 Task: Look for space in Kozáni, Greece from 10th June, 2023 to 25th June, 2023 for 4 adults in price range Rs.10000 to Rs.15000. Place can be private room with 4 bedrooms having 4 beds and 4 bathrooms. Property type can be house, flat, hotel. Amenities needed are: wifi, TV, free parkinig on premises, gym, breakfast. Booking option can be shelf check-in. Required host language is English.
Action: Mouse moved to (414, 106)
Screenshot: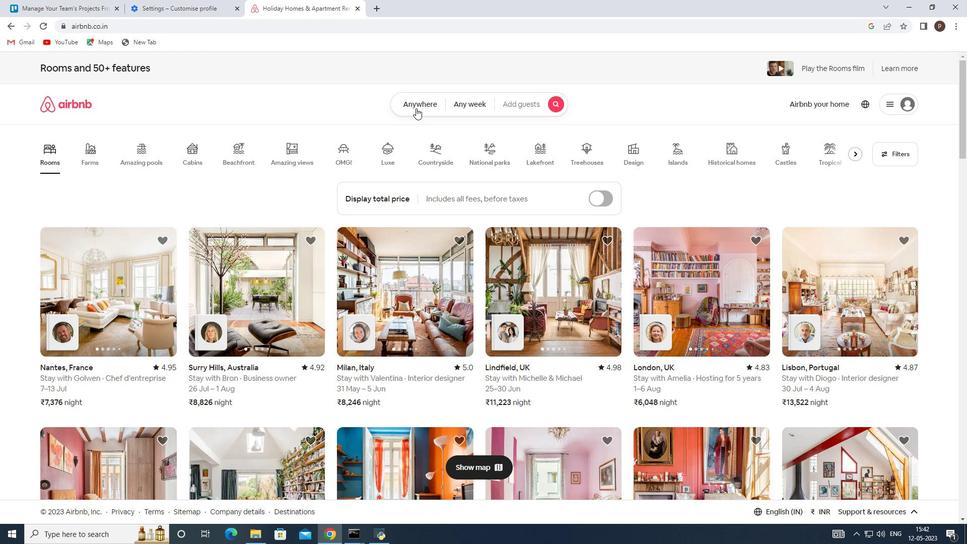 
Action: Mouse pressed left at (414, 106)
Screenshot: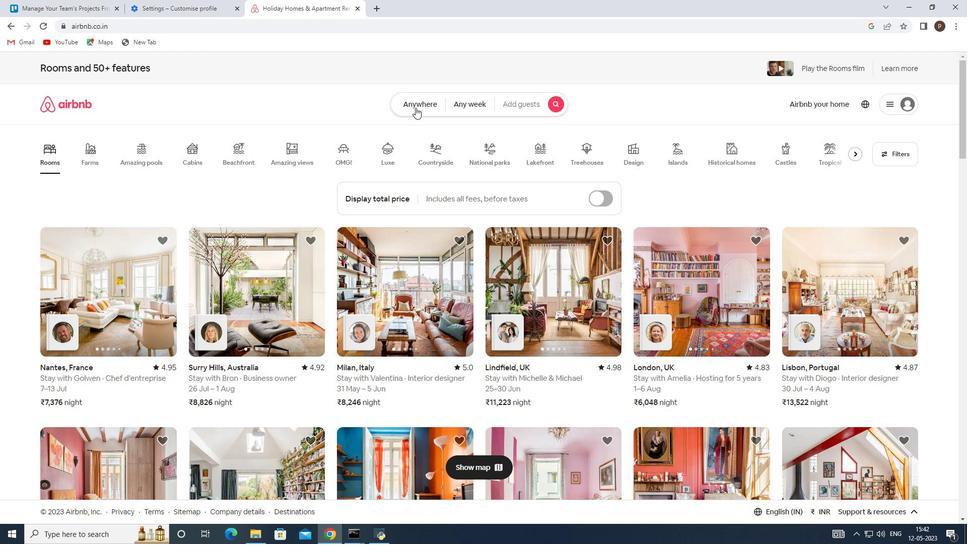 
Action: Mouse moved to (300, 140)
Screenshot: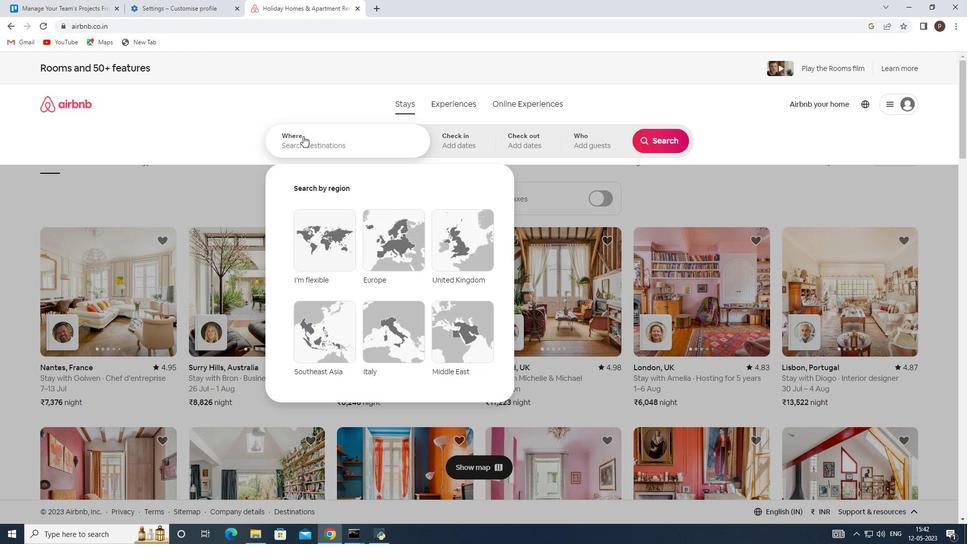 
Action: Mouse pressed left at (300, 140)
Screenshot: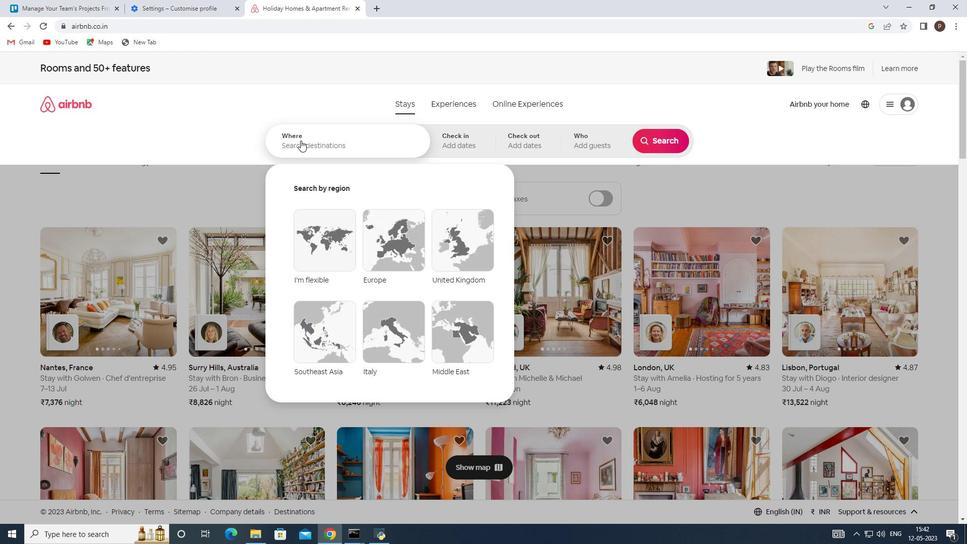
Action: Key pressed <Key.caps_lock>K<Key.caps_lock>ozani,<Key.space><Key.caps_lock>G<Key.caps_lock>ree
Screenshot: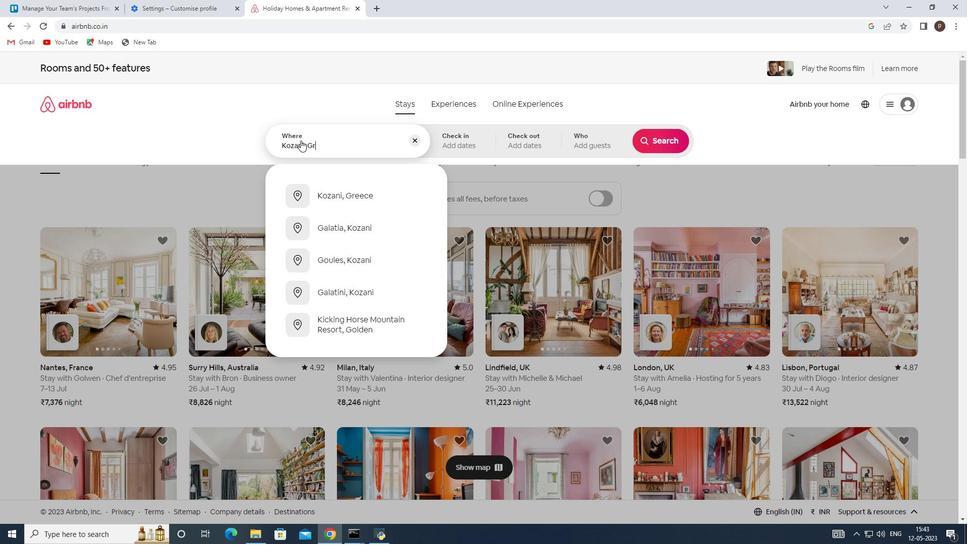 
Action: Mouse moved to (371, 199)
Screenshot: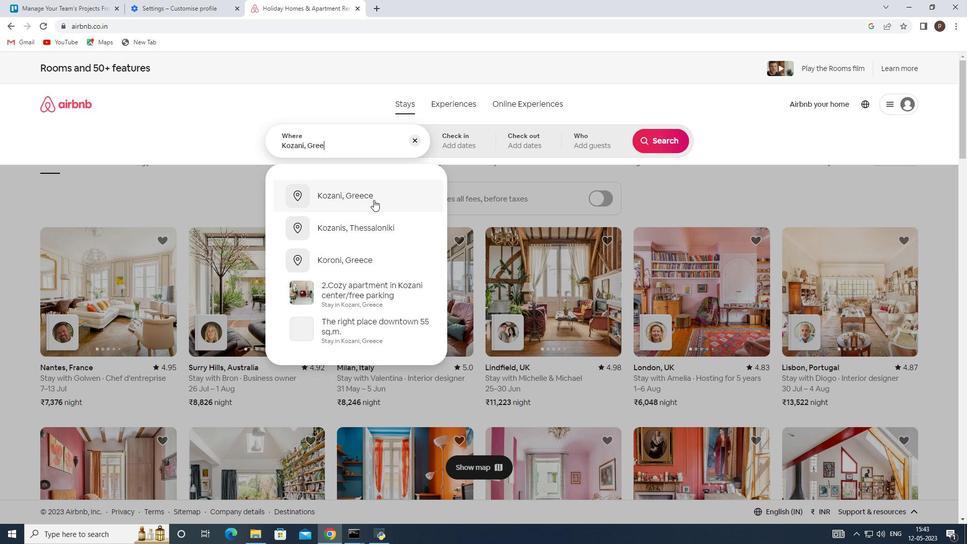 
Action: Mouse pressed left at (371, 199)
Screenshot: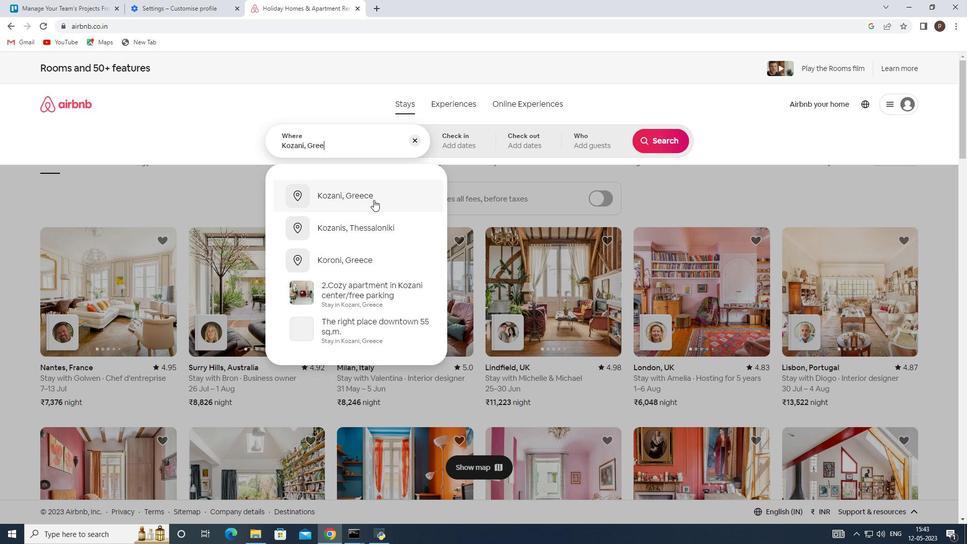 
Action: Mouse moved to (651, 280)
Screenshot: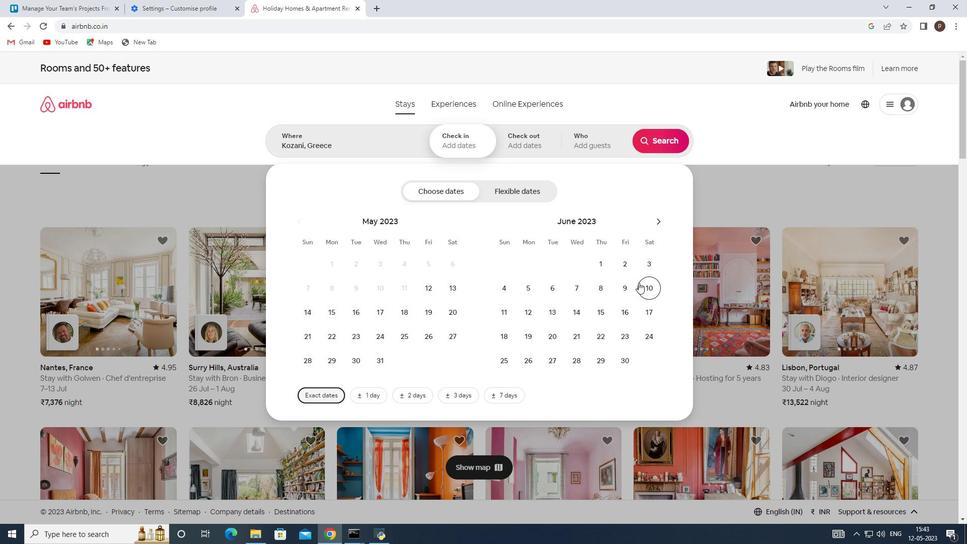 
Action: Mouse pressed left at (651, 280)
Screenshot: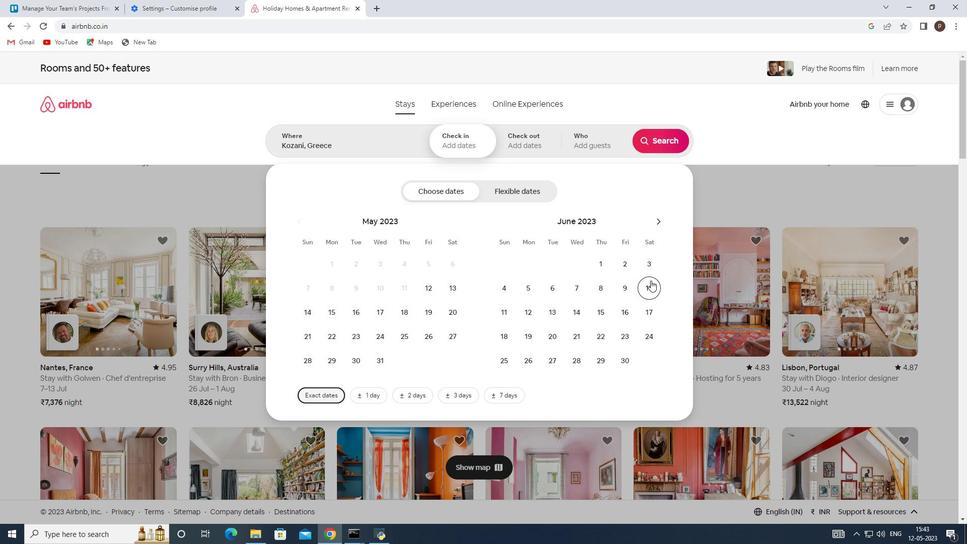 
Action: Mouse moved to (501, 360)
Screenshot: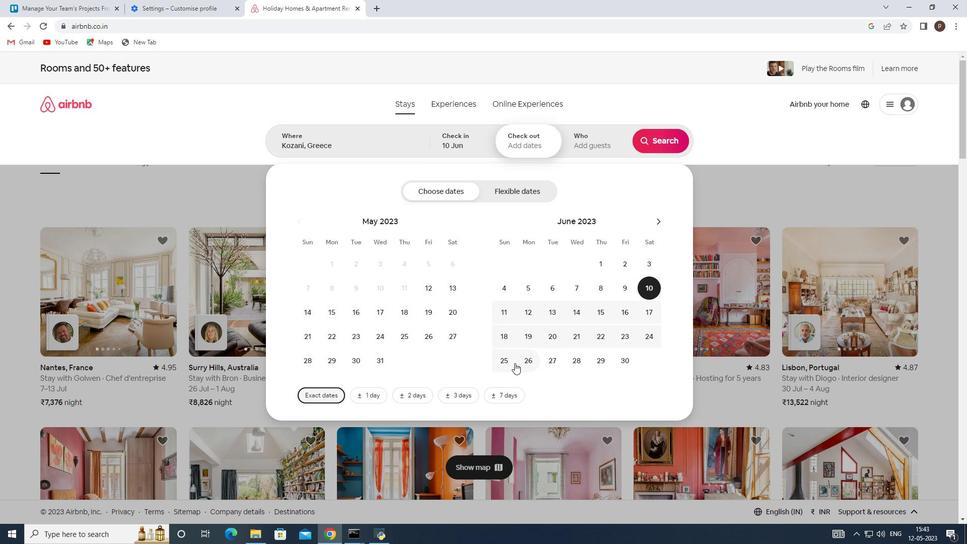 
Action: Mouse pressed left at (501, 360)
Screenshot: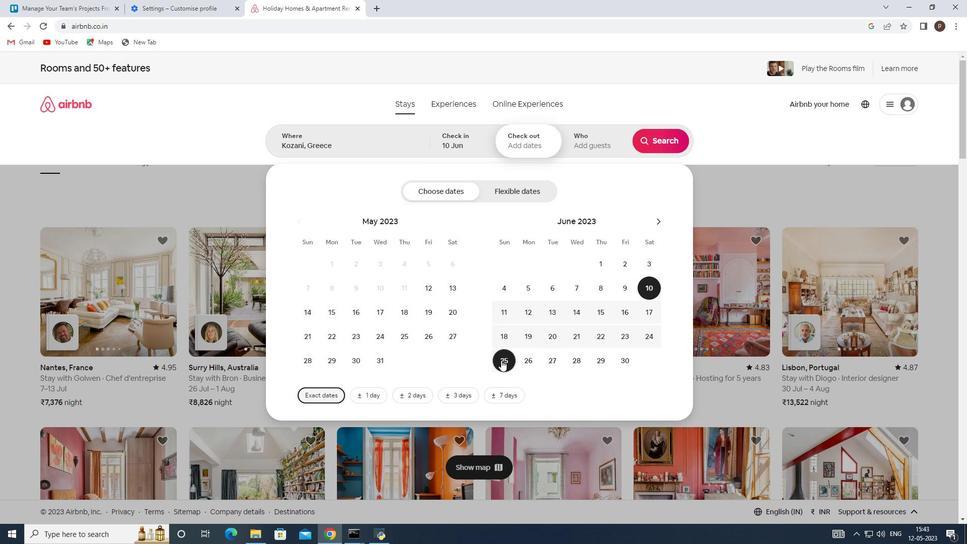 
Action: Mouse moved to (589, 138)
Screenshot: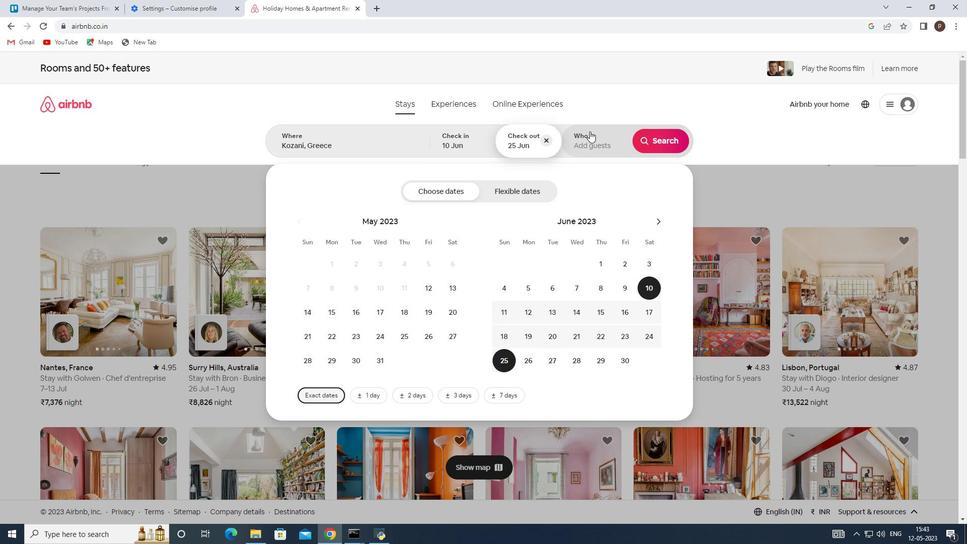 
Action: Mouse pressed left at (589, 138)
Screenshot: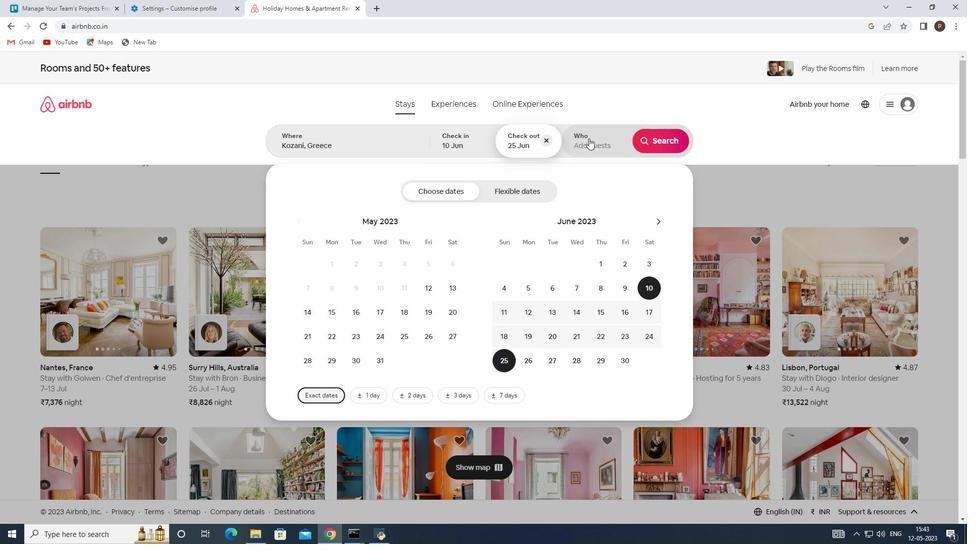 
Action: Mouse moved to (669, 193)
Screenshot: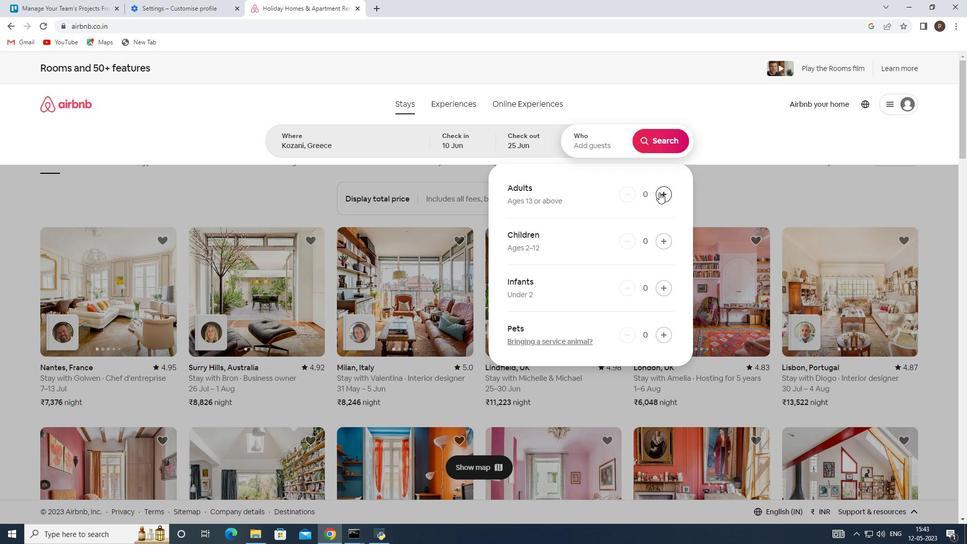 
Action: Mouse pressed left at (669, 193)
Screenshot: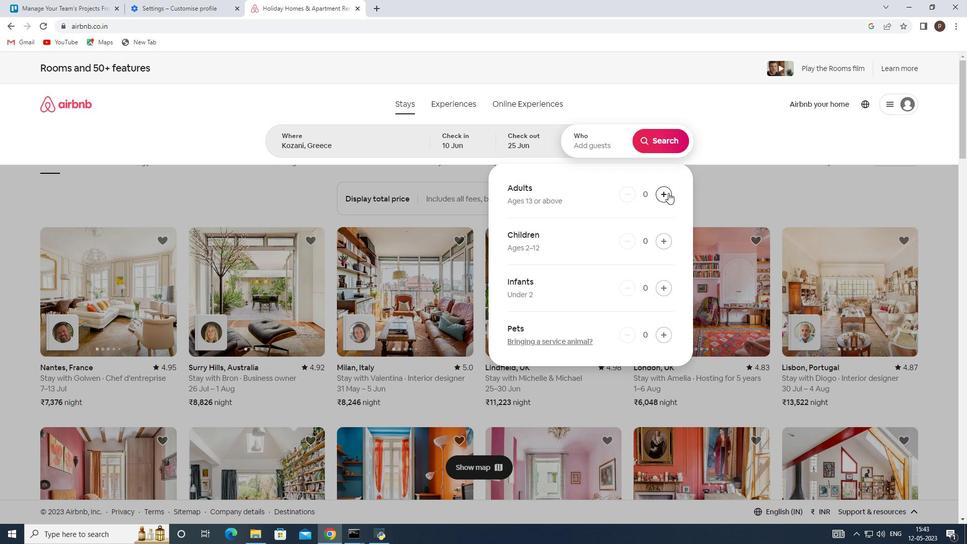 
Action: Mouse pressed left at (669, 193)
Screenshot: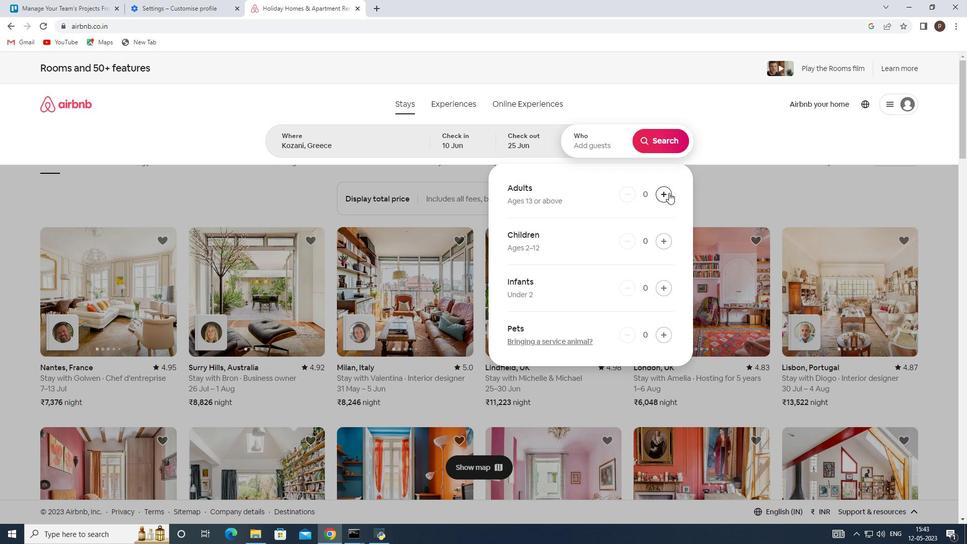 
Action: Mouse pressed left at (669, 193)
Screenshot: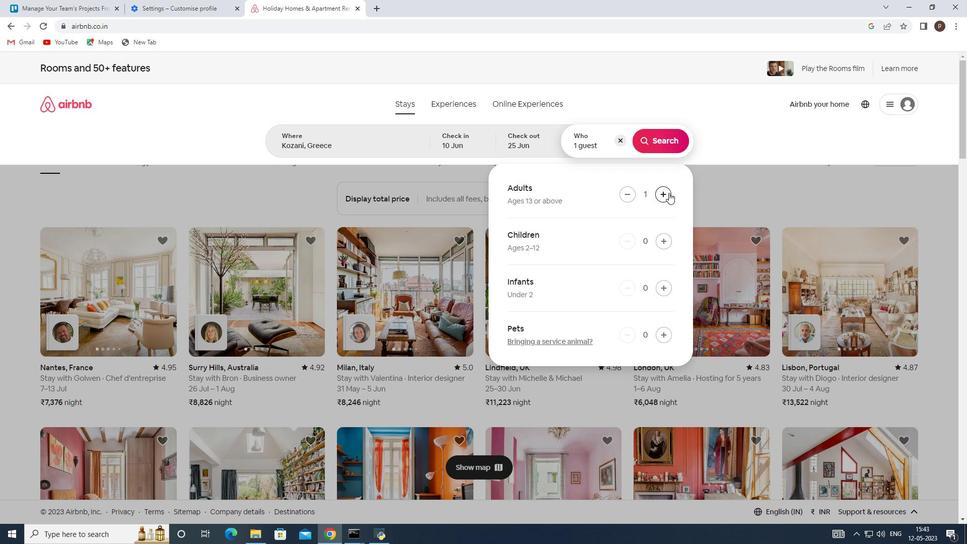 
Action: Mouse pressed left at (669, 193)
Screenshot: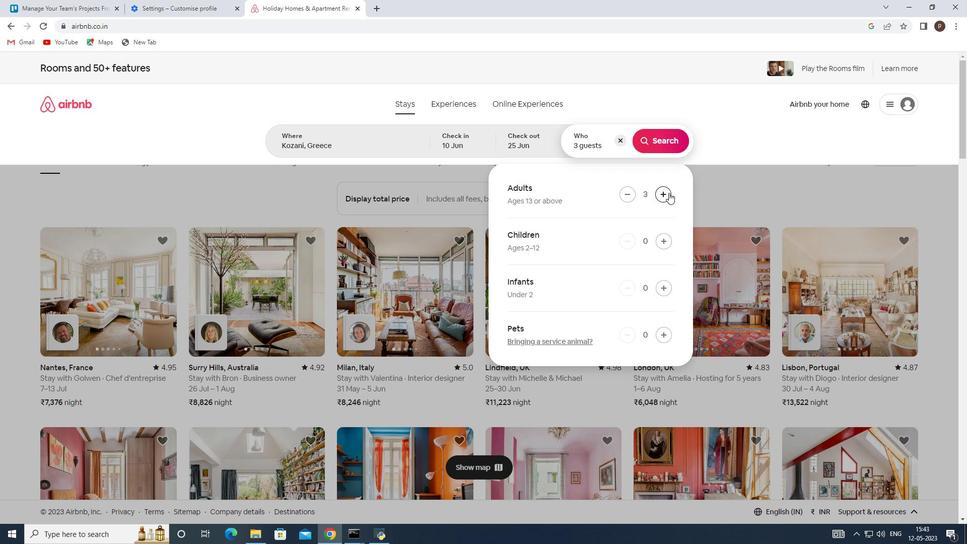
Action: Mouse moved to (661, 140)
Screenshot: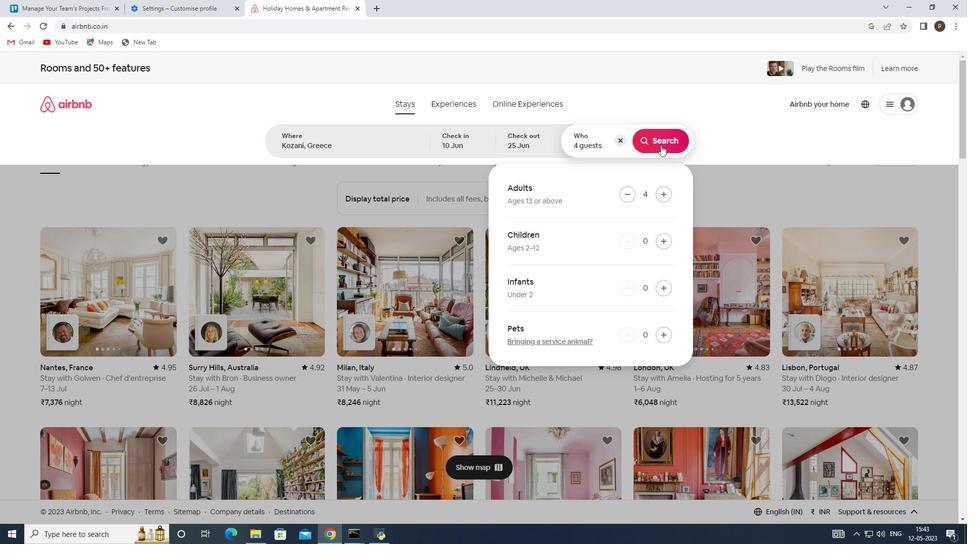 
Action: Mouse pressed left at (661, 140)
Screenshot: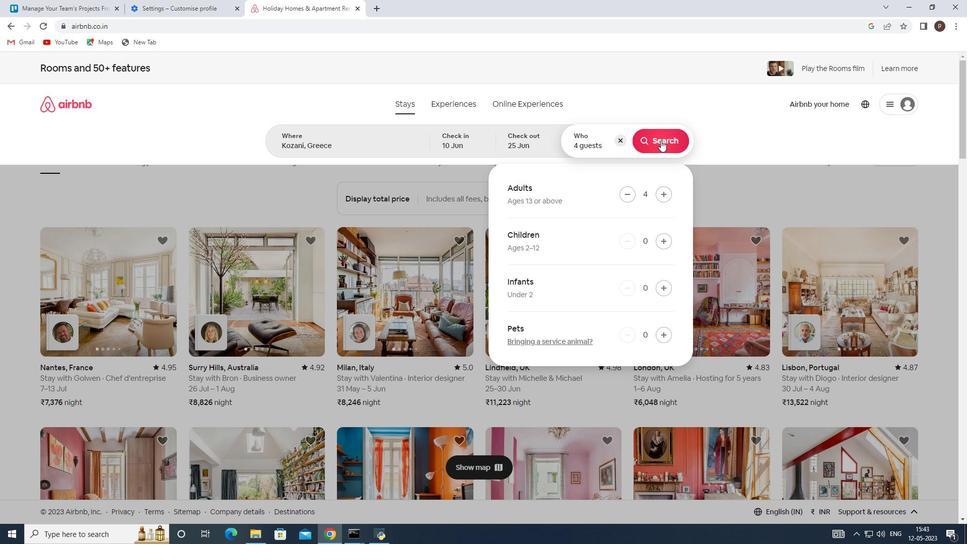 
Action: Mouse moved to (913, 112)
Screenshot: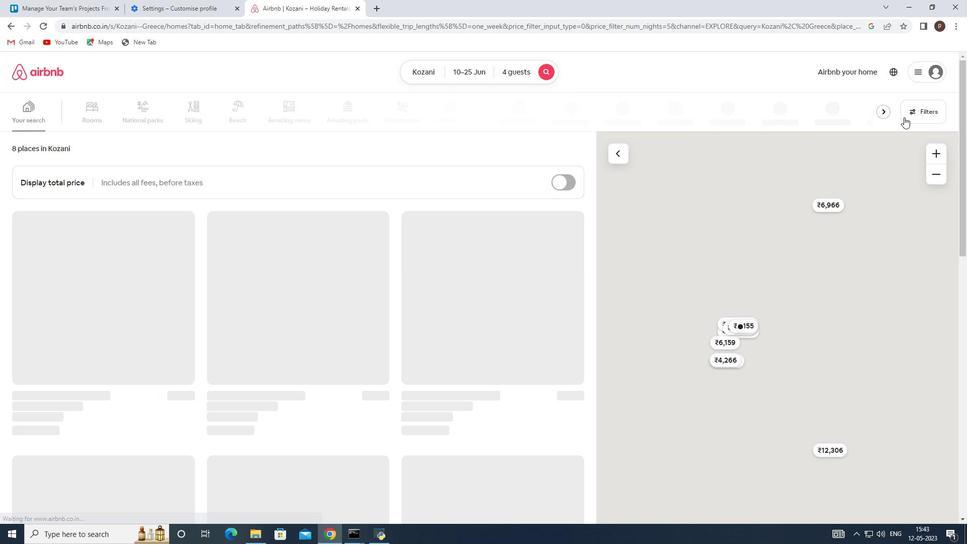 
Action: Mouse pressed left at (913, 112)
Screenshot: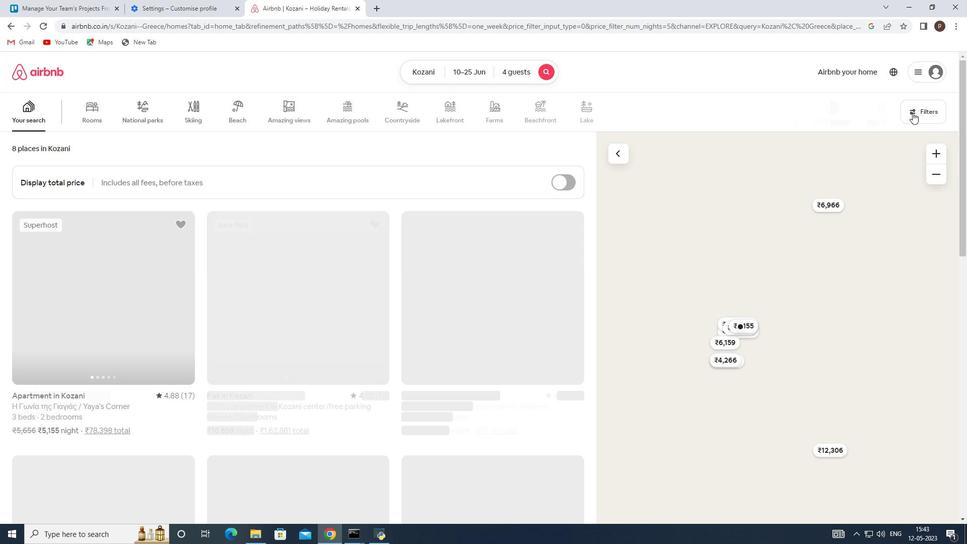
Action: Mouse moved to (336, 356)
Screenshot: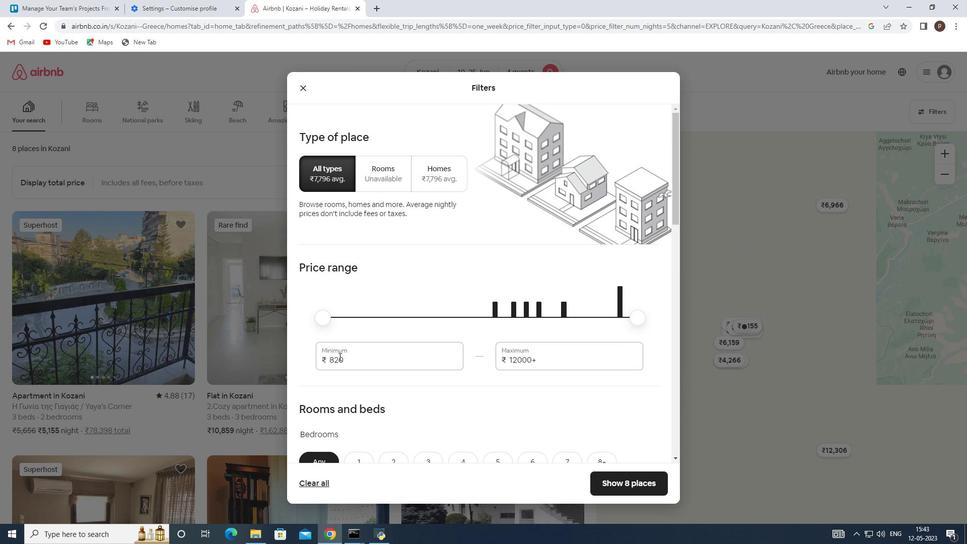 
Action: Mouse pressed left at (336, 356)
Screenshot: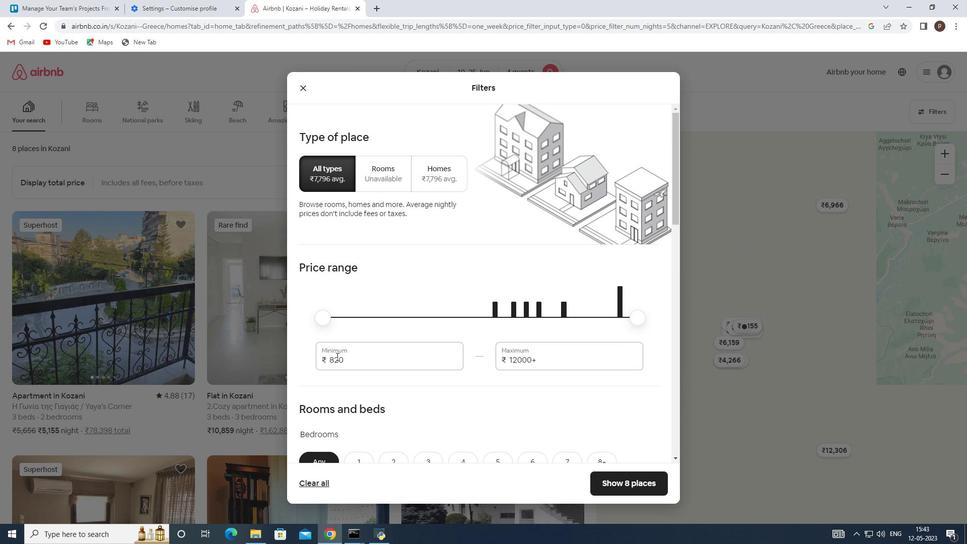 
Action: Mouse pressed left at (336, 356)
Screenshot: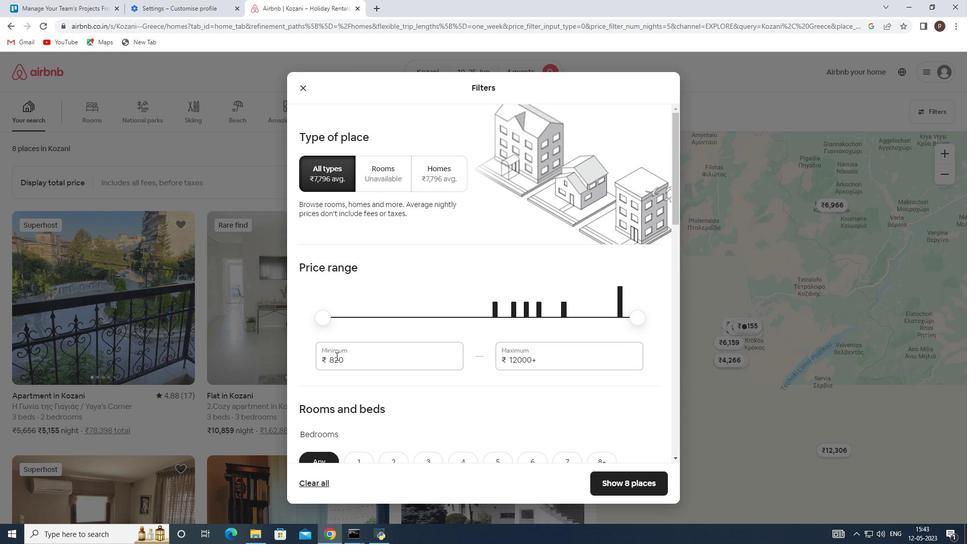 
Action: Key pressed 10000<Key.tab>15000
Screenshot: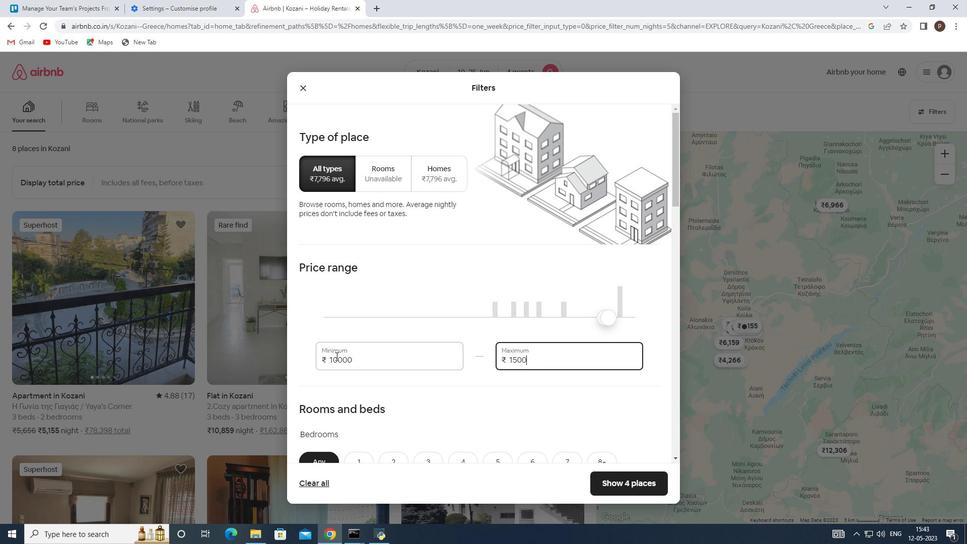 
Action: Mouse moved to (354, 376)
Screenshot: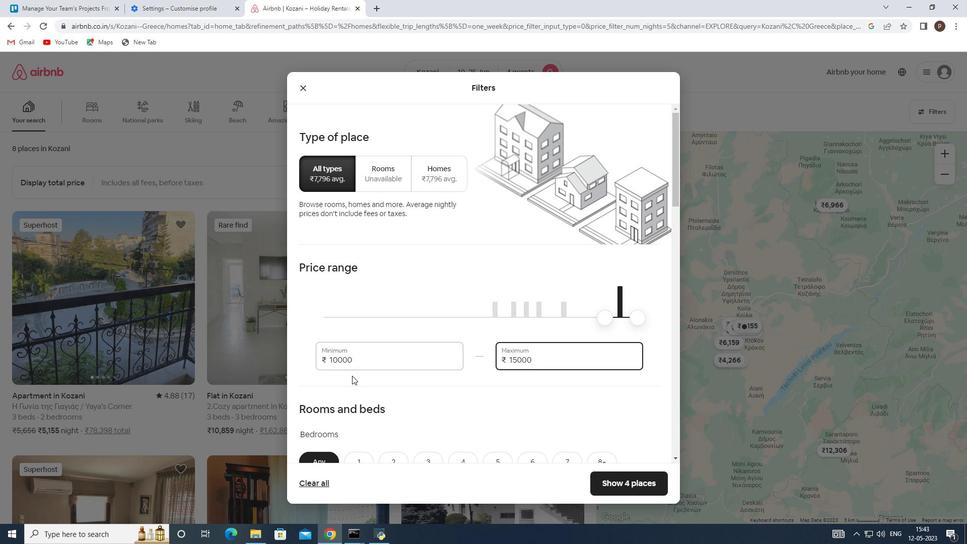 
Action: Mouse scrolled (354, 375) with delta (0, 0)
Screenshot: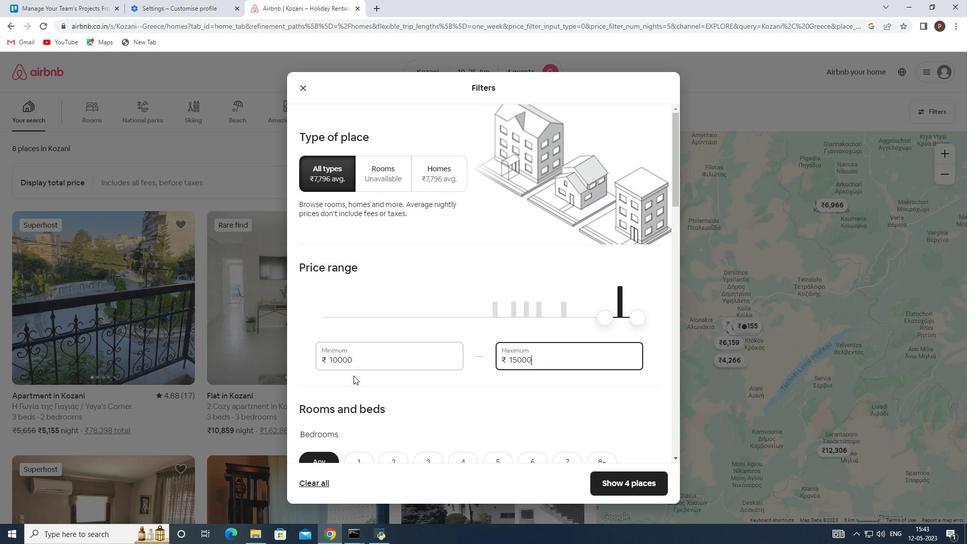 
Action: Mouse moved to (365, 368)
Screenshot: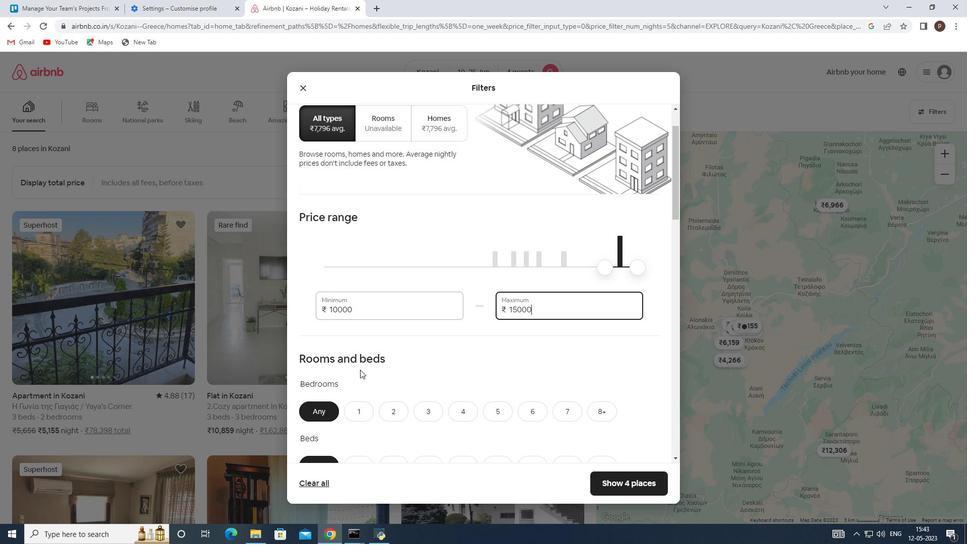 
Action: Mouse scrolled (365, 367) with delta (0, 0)
Screenshot: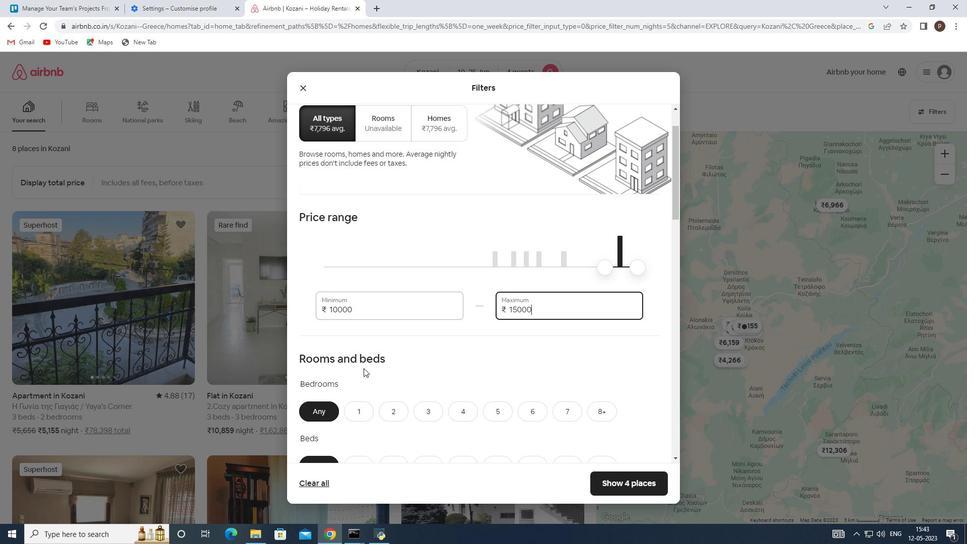 
Action: Mouse scrolled (365, 367) with delta (0, 0)
Screenshot: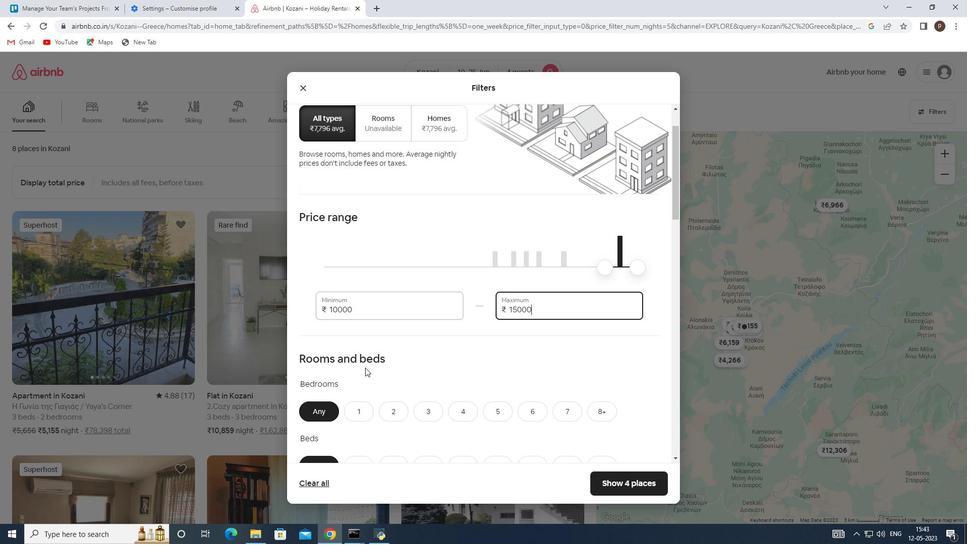 
Action: Mouse moved to (464, 312)
Screenshot: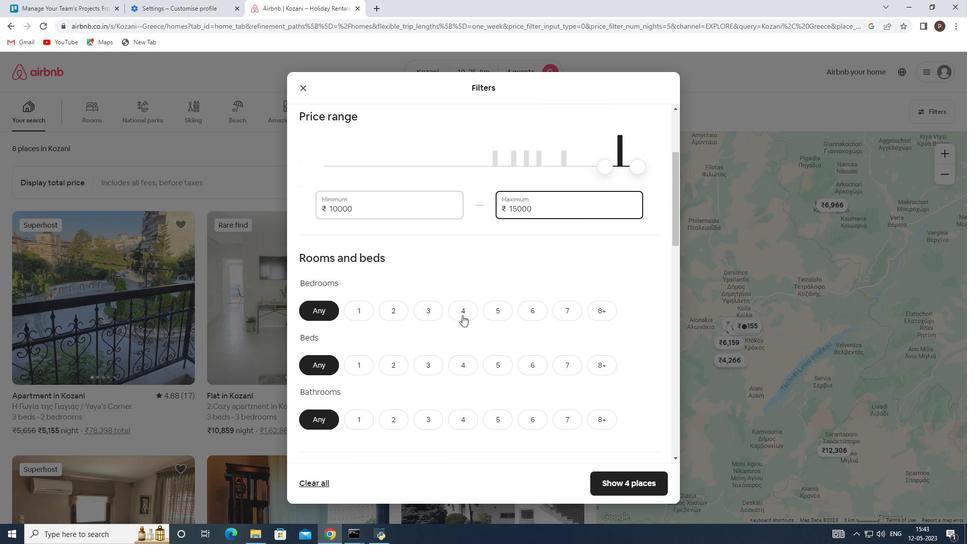 
Action: Mouse pressed left at (464, 312)
Screenshot: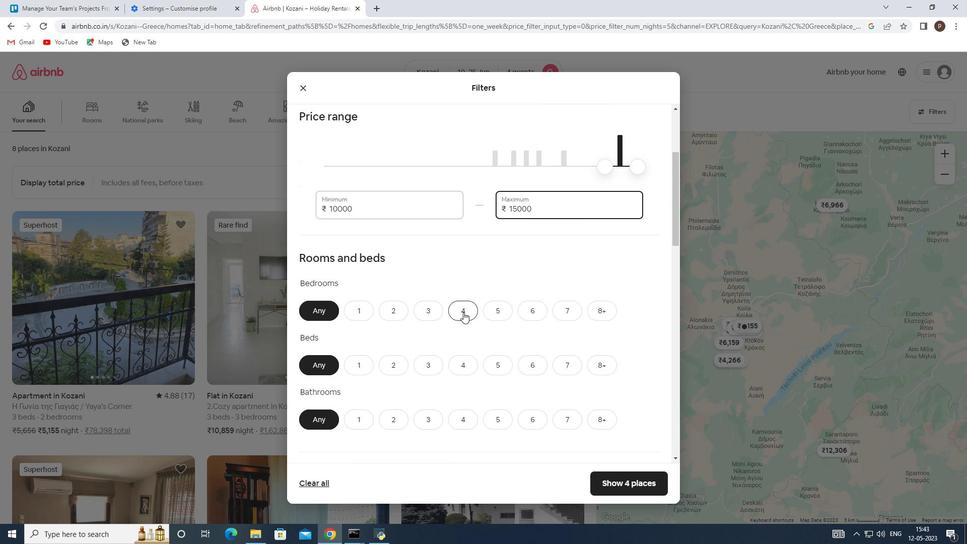 
Action: Mouse moved to (467, 364)
Screenshot: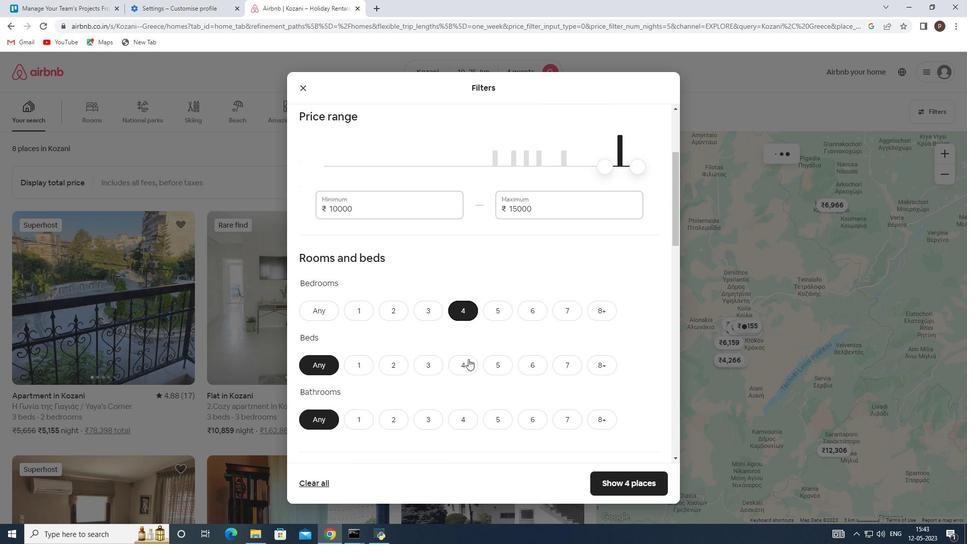 
Action: Mouse pressed left at (467, 364)
Screenshot: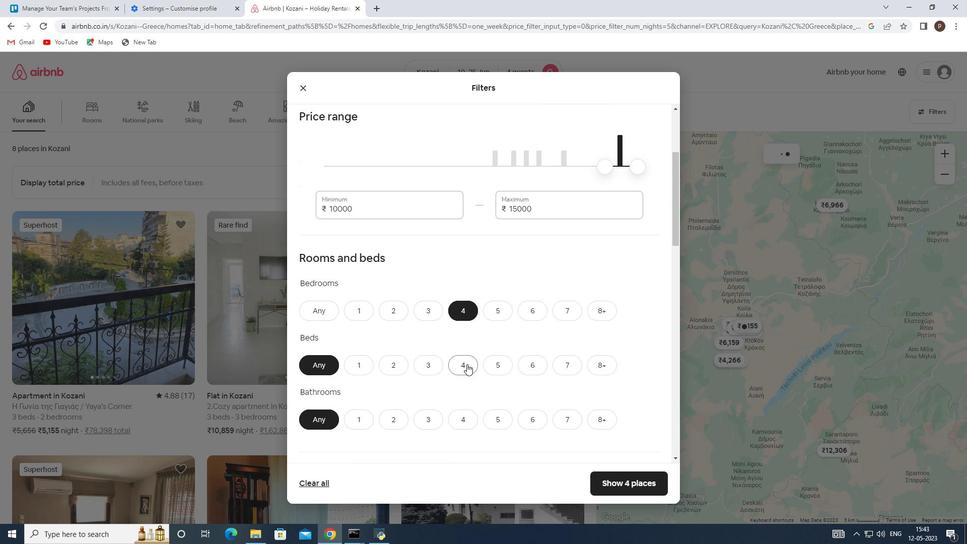 
Action: Mouse scrolled (467, 363) with delta (0, 0)
Screenshot: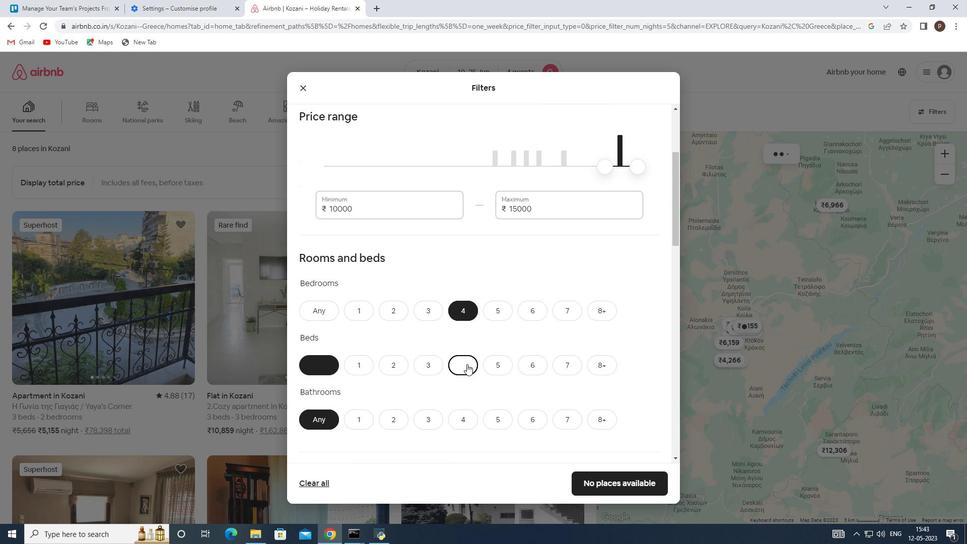 
Action: Mouse scrolled (467, 363) with delta (0, 0)
Screenshot: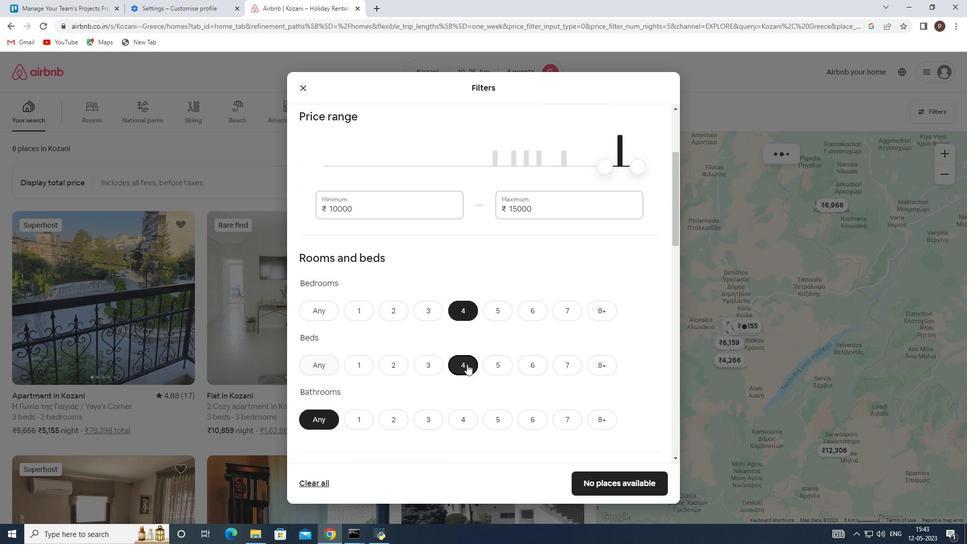 
Action: Mouse moved to (460, 318)
Screenshot: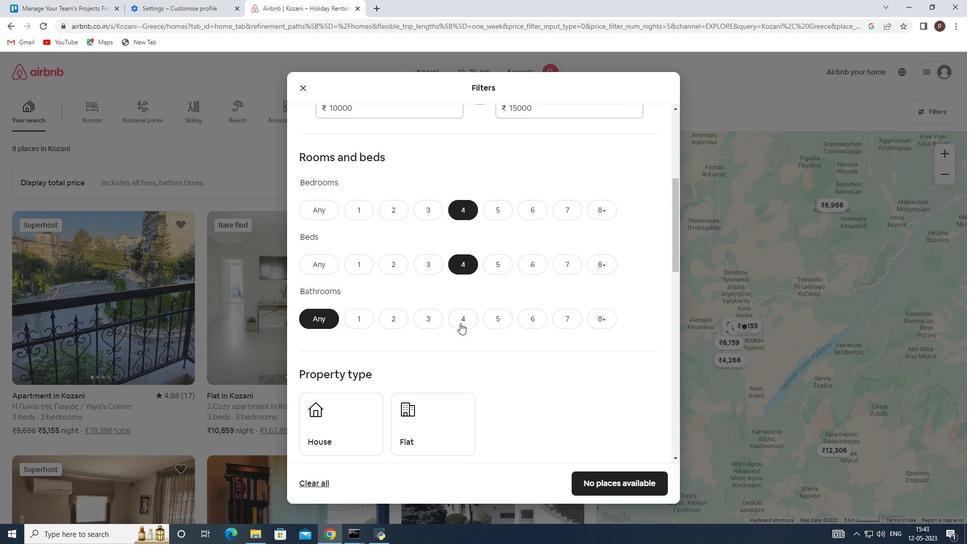 
Action: Mouse pressed left at (460, 318)
Screenshot: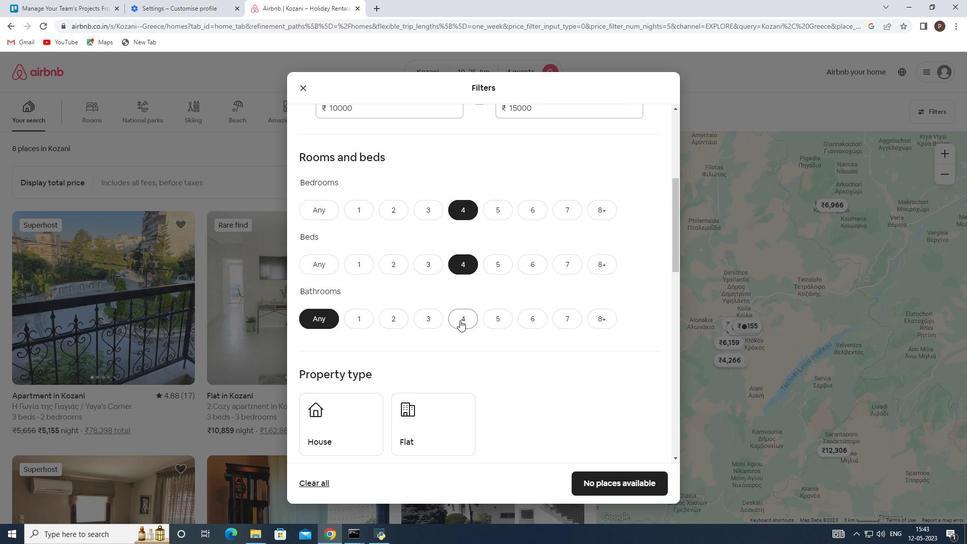 
Action: Mouse moved to (433, 340)
Screenshot: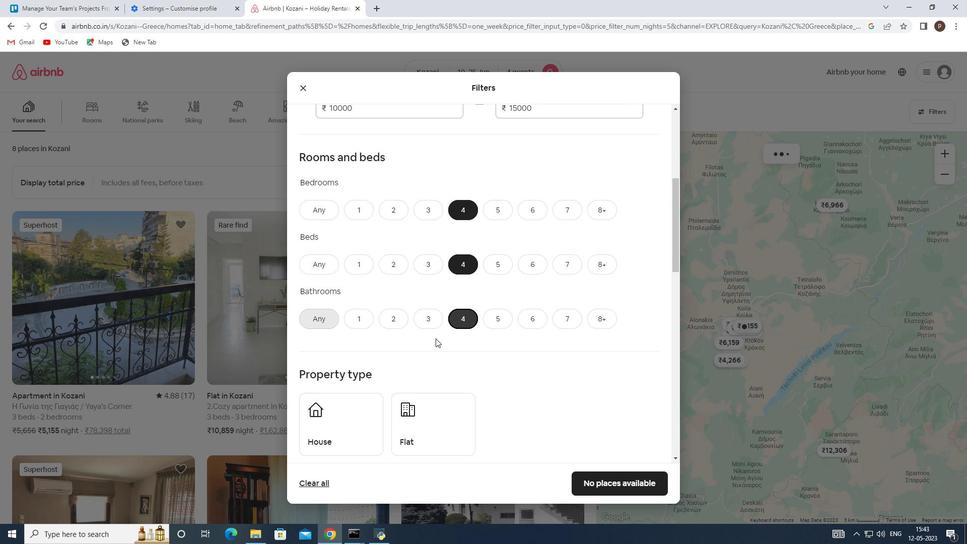 
Action: Mouse scrolled (433, 339) with delta (0, 0)
Screenshot: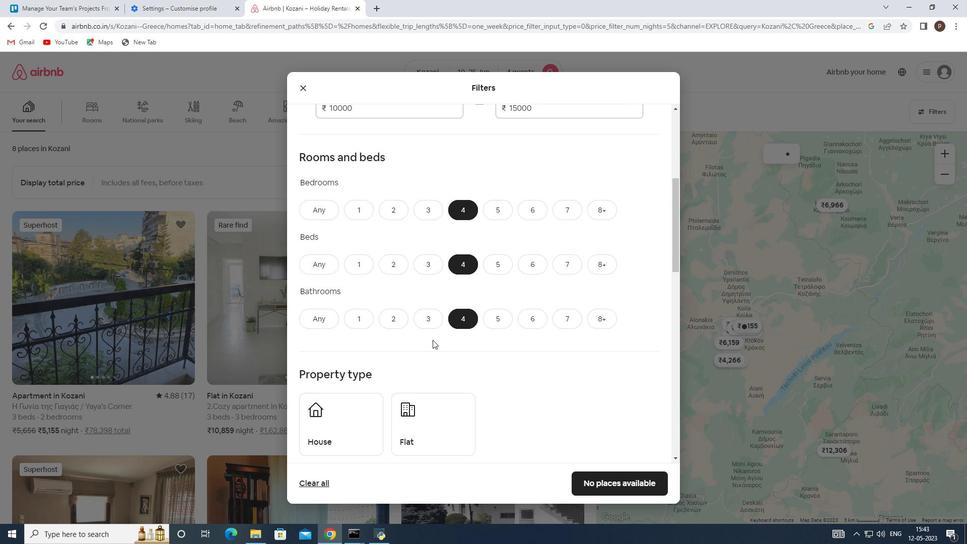 
Action: Mouse moved to (427, 332)
Screenshot: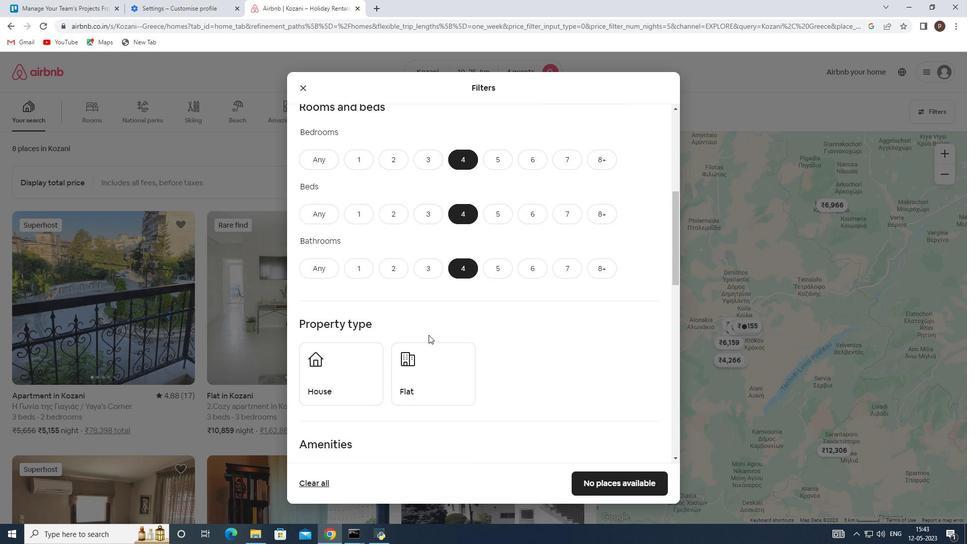 
Action: Mouse scrolled (427, 332) with delta (0, 0)
Screenshot: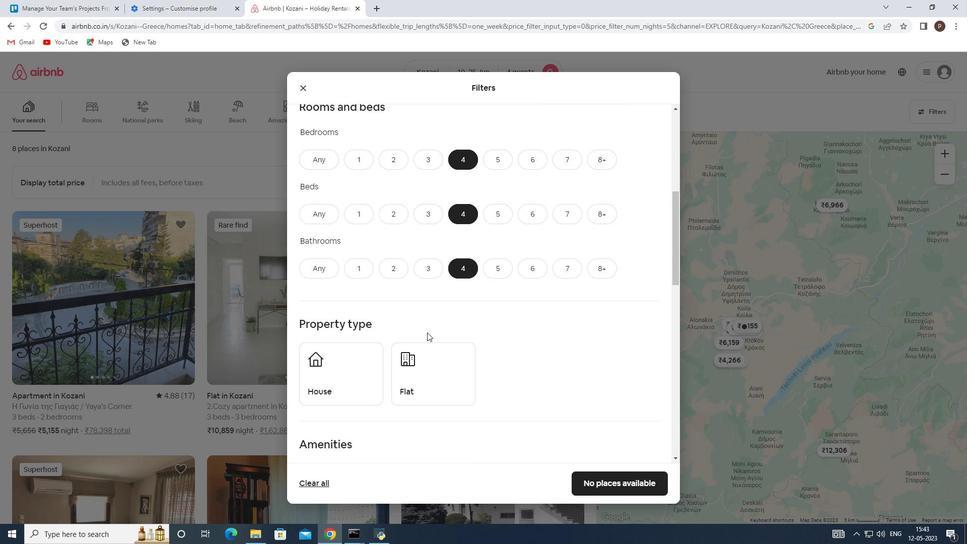 
Action: Mouse moved to (359, 335)
Screenshot: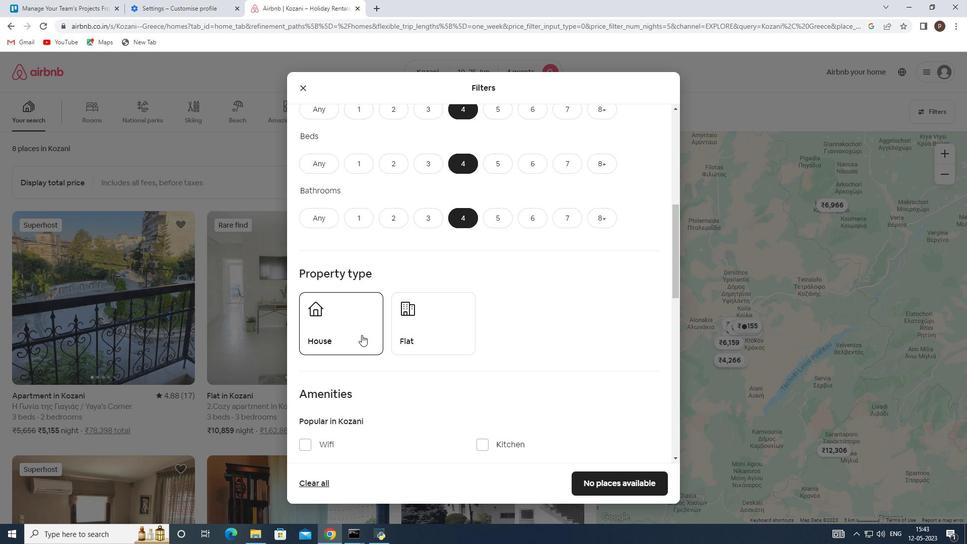 
Action: Mouse pressed left at (359, 335)
Screenshot: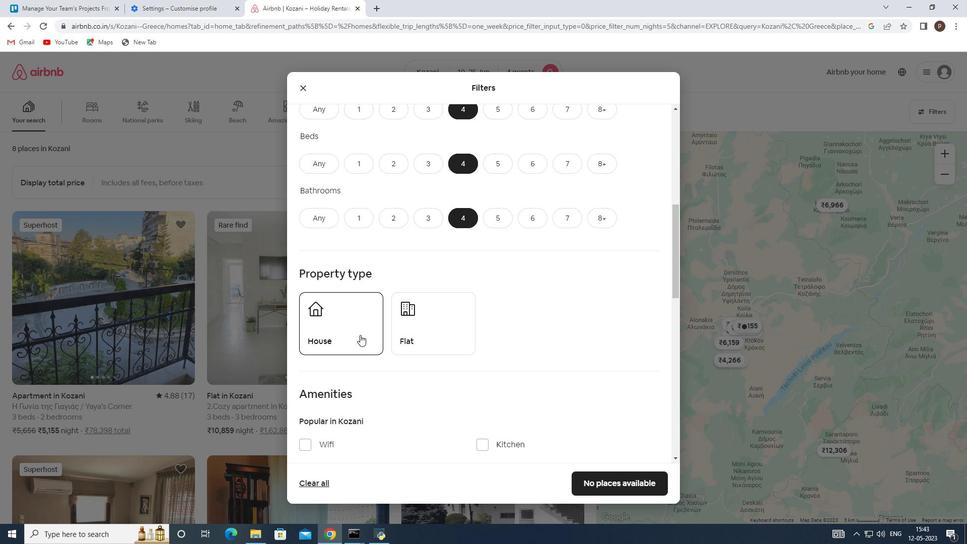 
Action: Mouse moved to (436, 333)
Screenshot: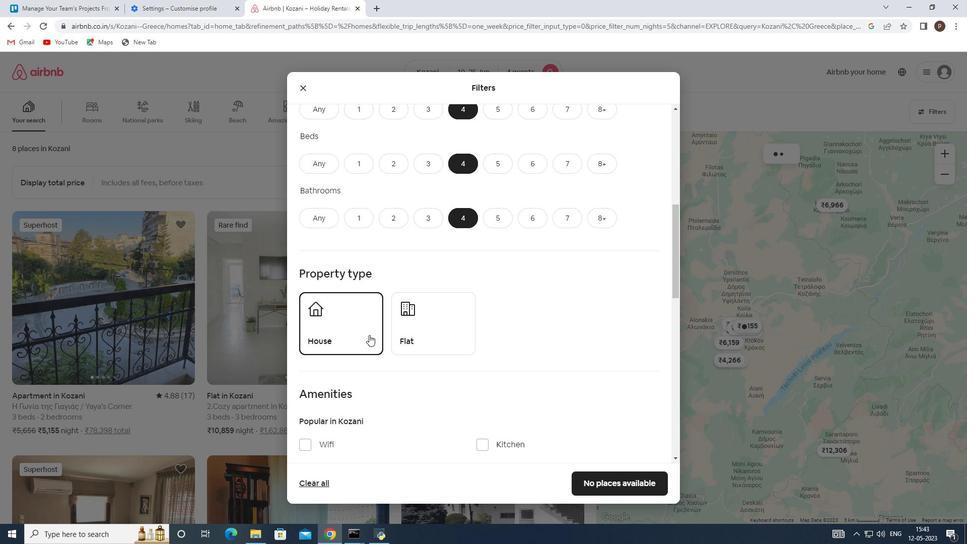 
Action: Mouse pressed left at (436, 333)
Screenshot: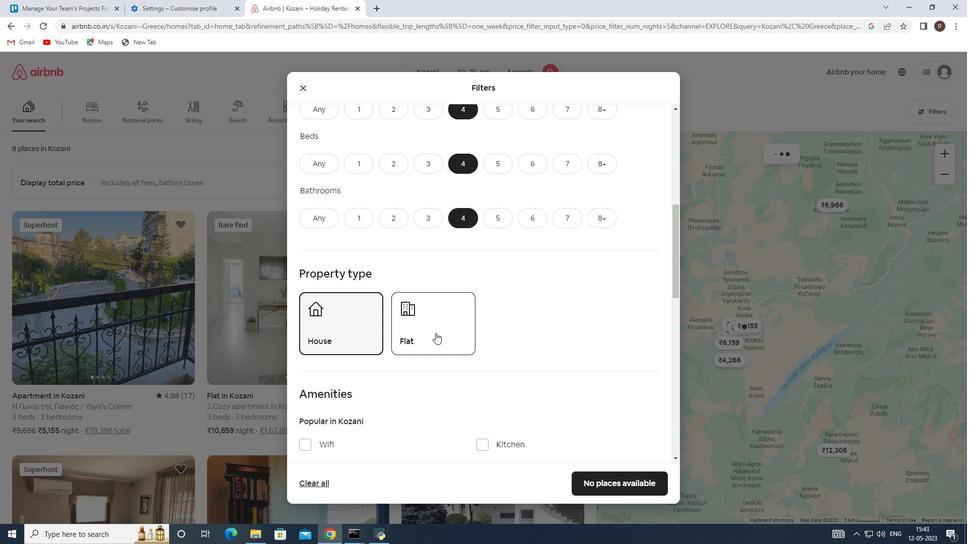 
Action: Mouse moved to (435, 334)
Screenshot: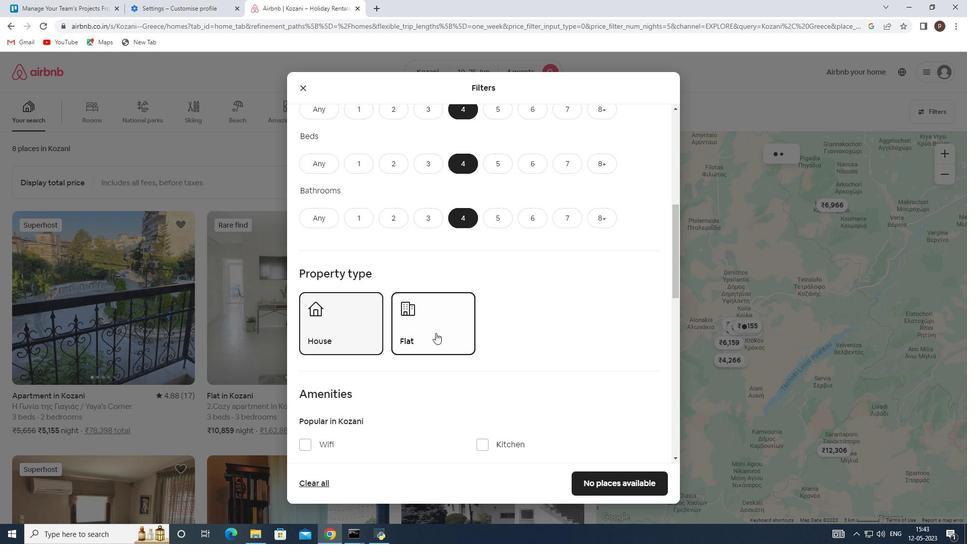 
Action: Mouse scrolled (435, 334) with delta (0, 0)
Screenshot: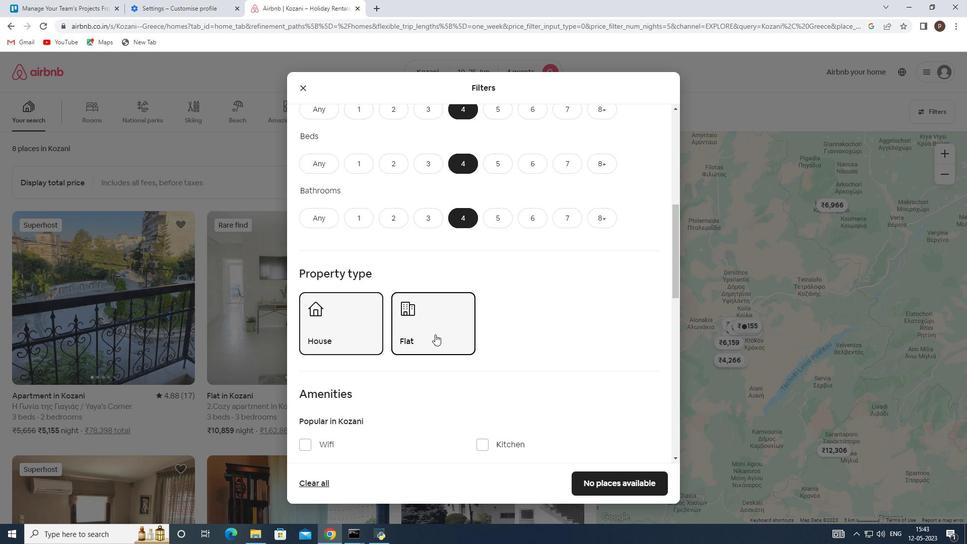 
Action: Mouse moved to (435, 335)
Screenshot: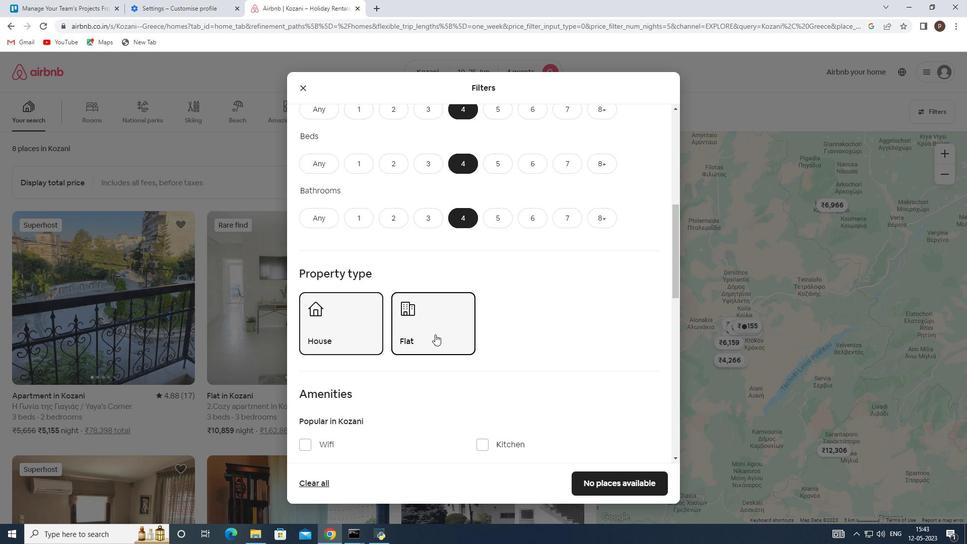 
Action: Mouse scrolled (435, 335) with delta (0, 0)
Screenshot: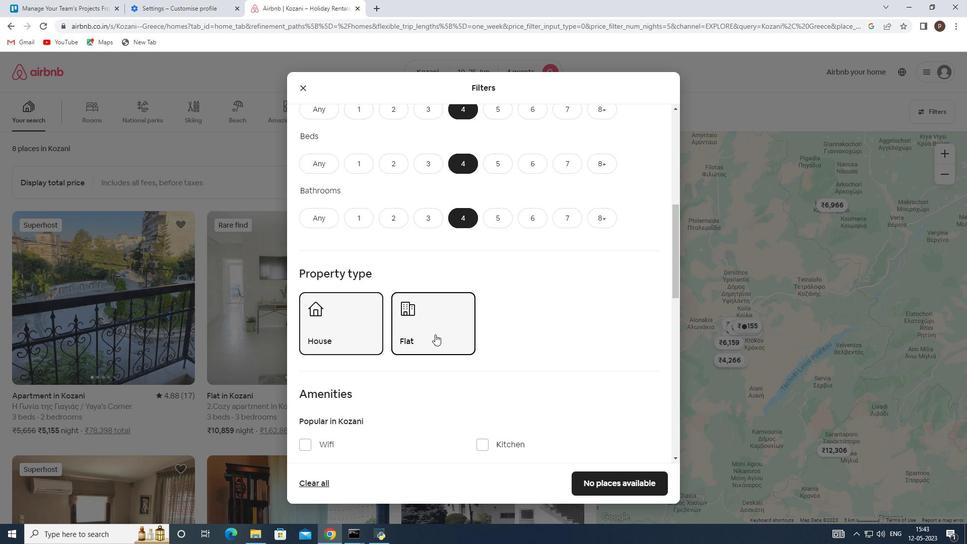 
Action: Mouse scrolled (435, 335) with delta (0, 0)
Screenshot: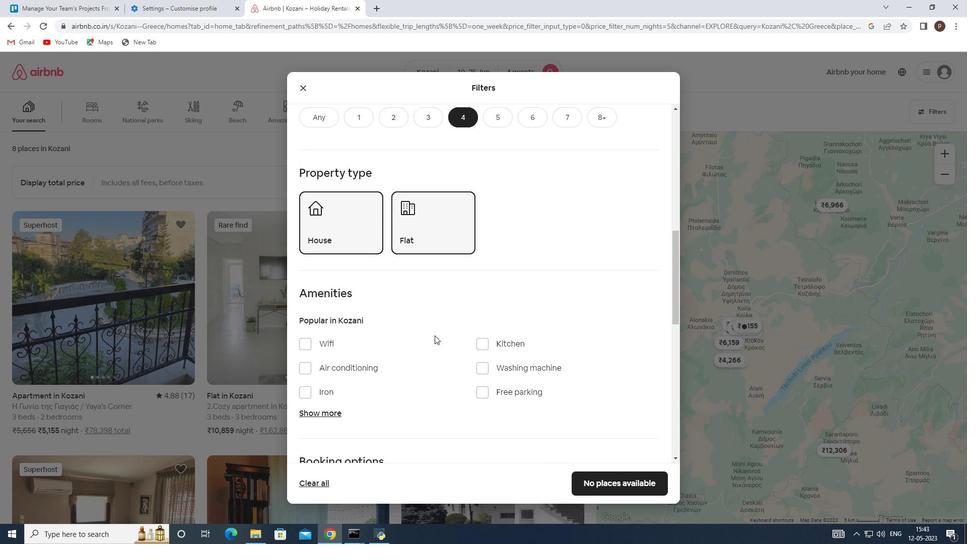
Action: Mouse scrolled (435, 335) with delta (0, 0)
Screenshot: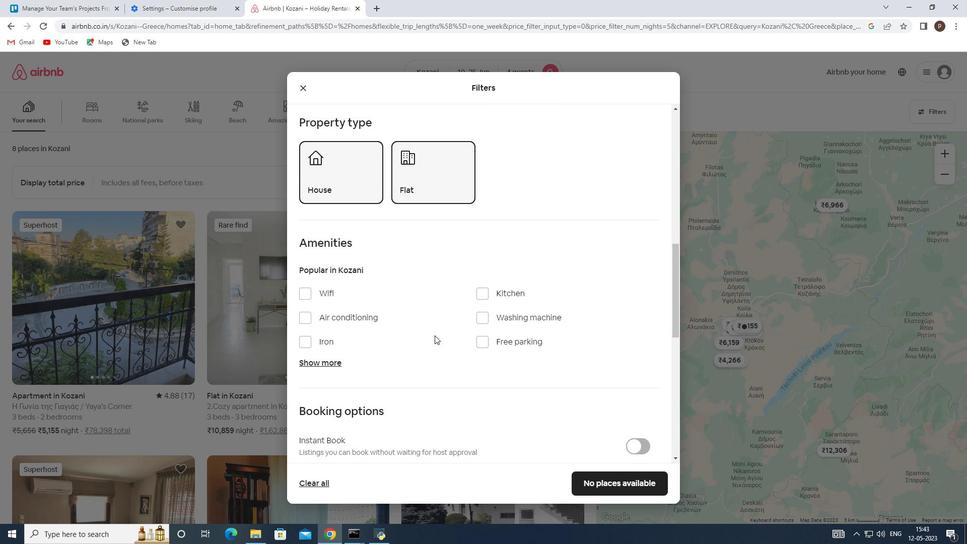 
Action: Mouse moved to (301, 242)
Screenshot: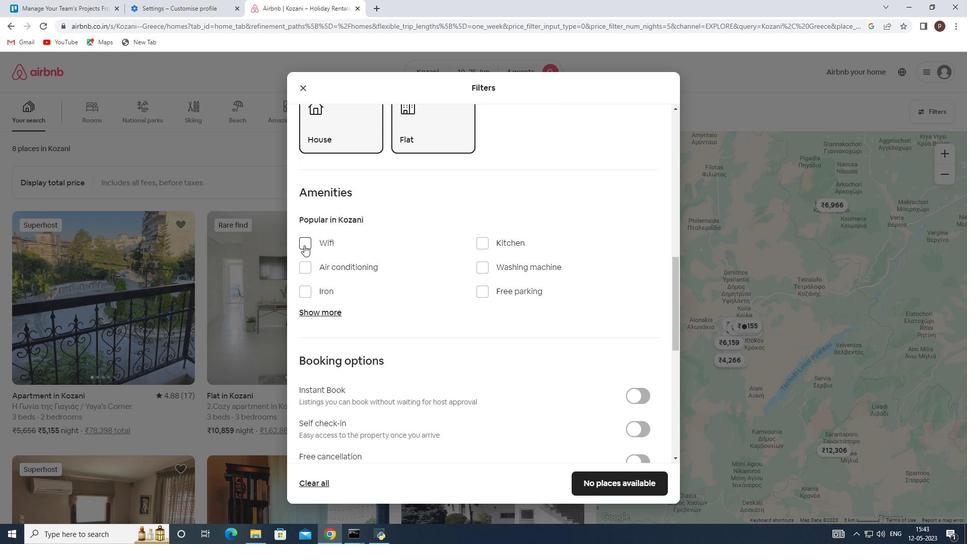 
Action: Mouse pressed left at (301, 242)
Screenshot: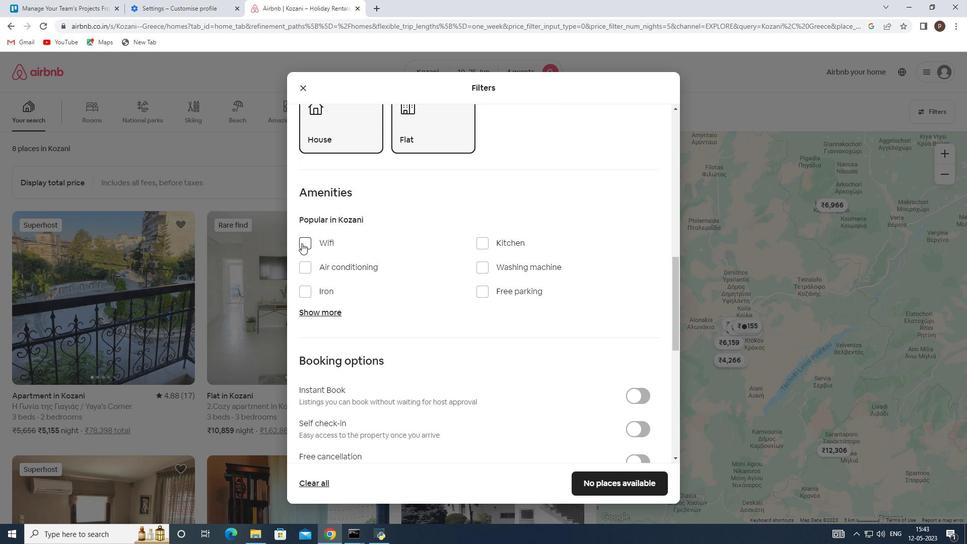 
Action: Mouse moved to (475, 290)
Screenshot: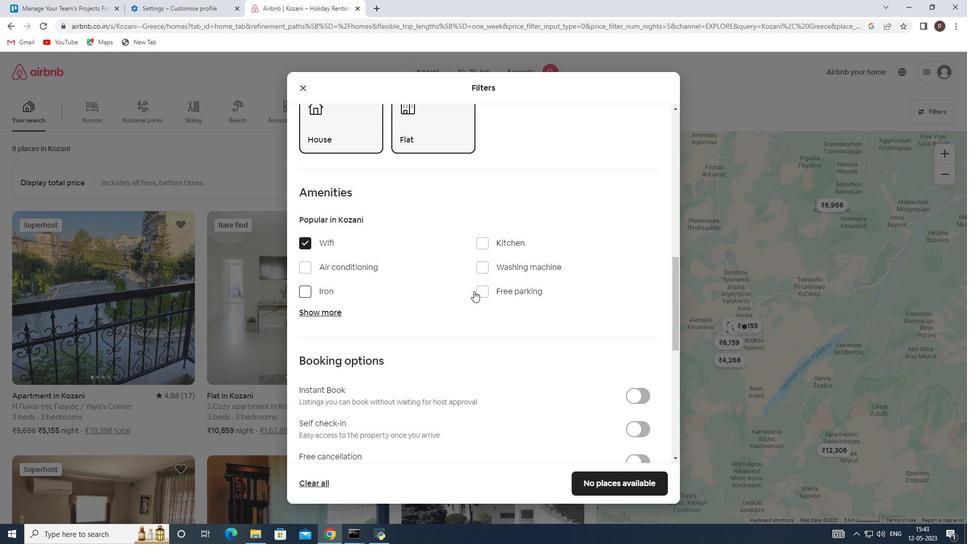 
Action: Mouse pressed left at (475, 290)
Screenshot: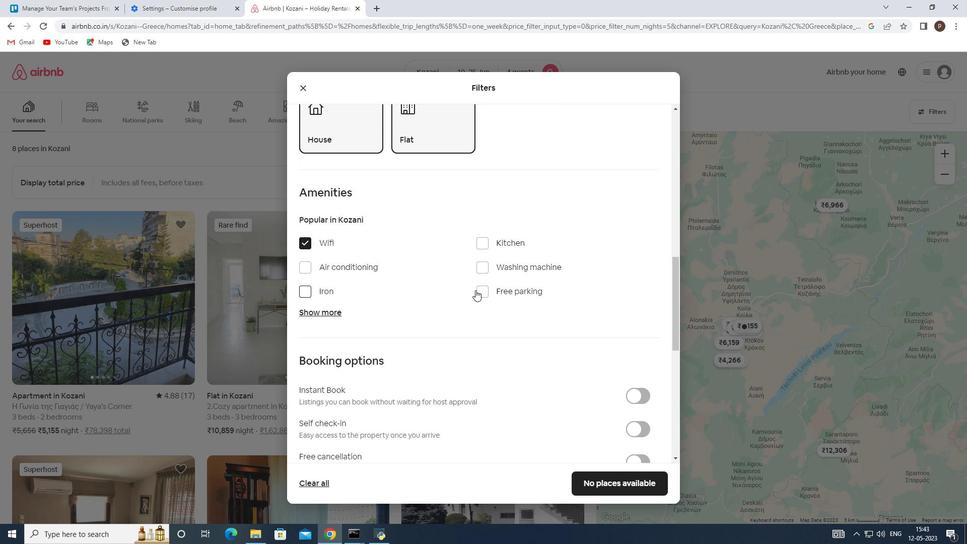
Action: Mouse moved to (309, 294)
Screenshot: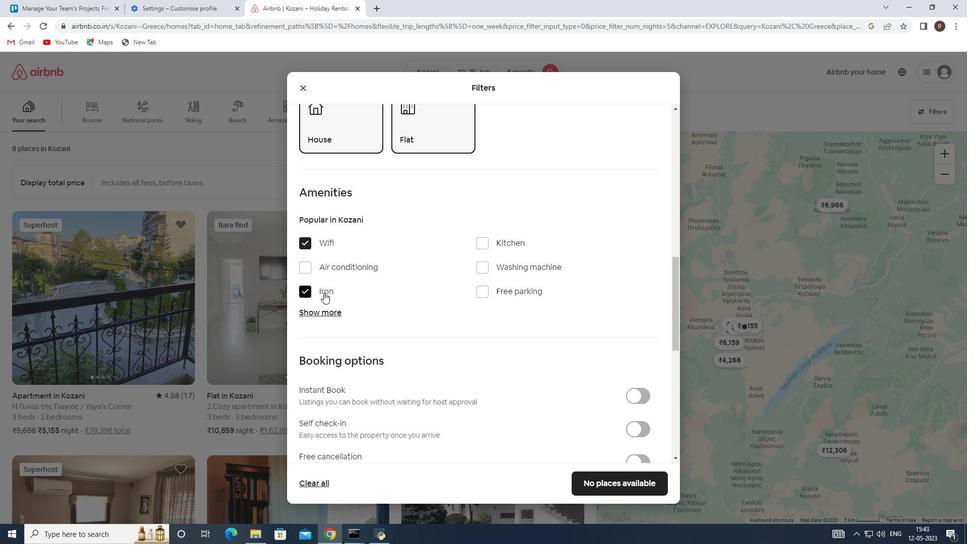 
Action: Mouse pressed left at (309, 294)
Screenshot: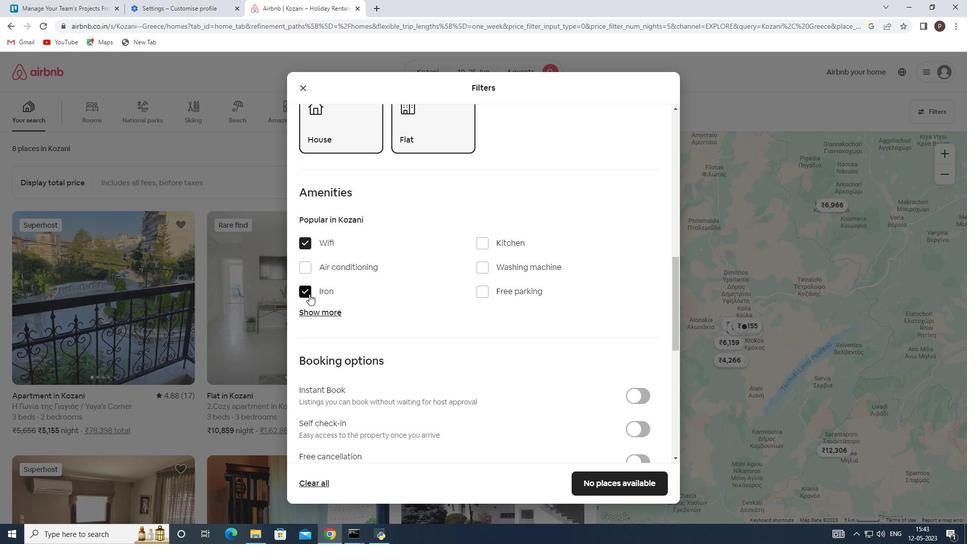 
Action: Mouse moved to (491, 286)
Screenshot: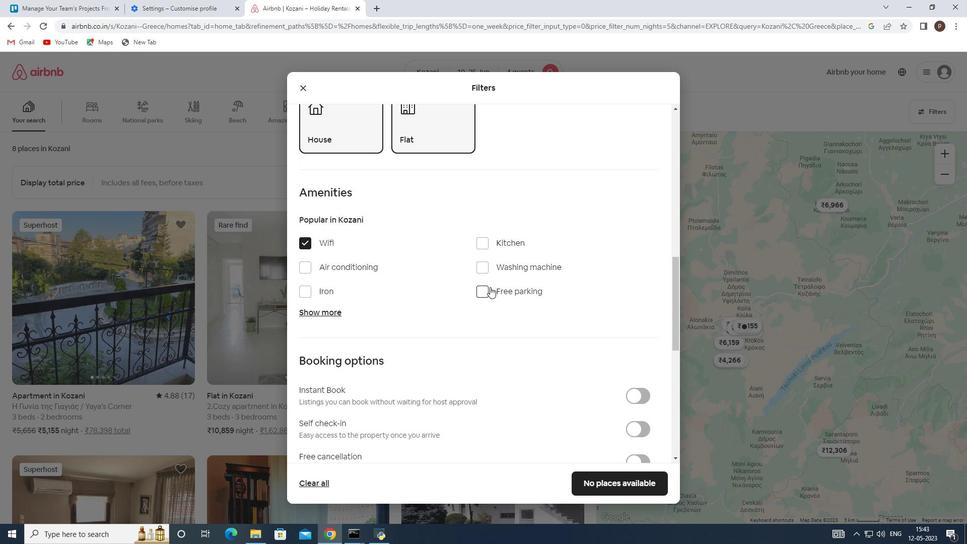 
Action: Mouse pressed left at (491, 286)
Screenshot: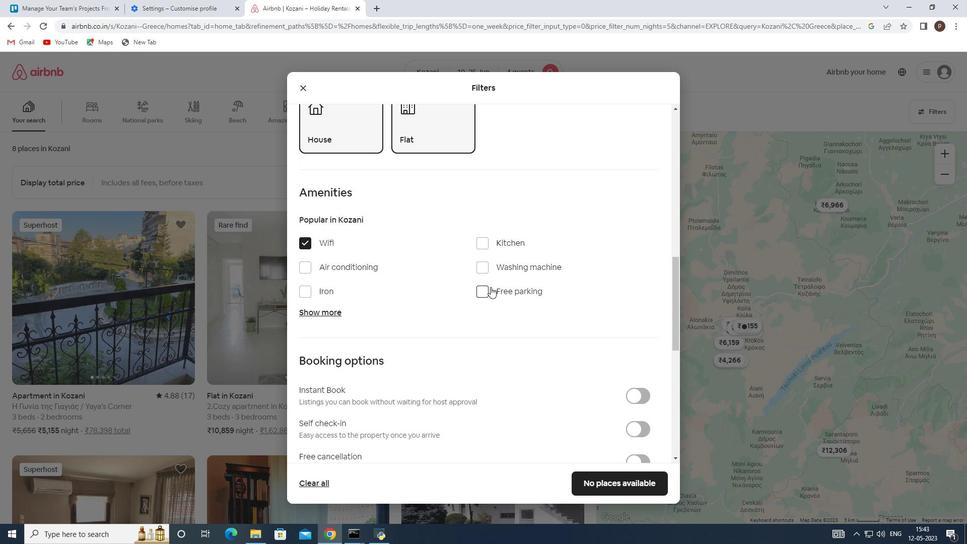 
Action: Mouse moved to (320, 317)
Screenshot: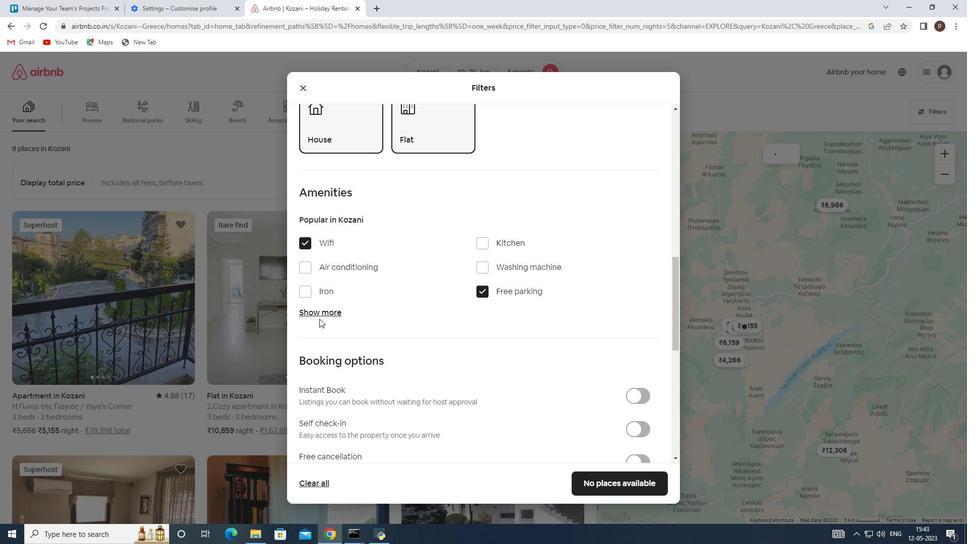 
Action: Mouse pressed left at (320, 317)
Screenshot: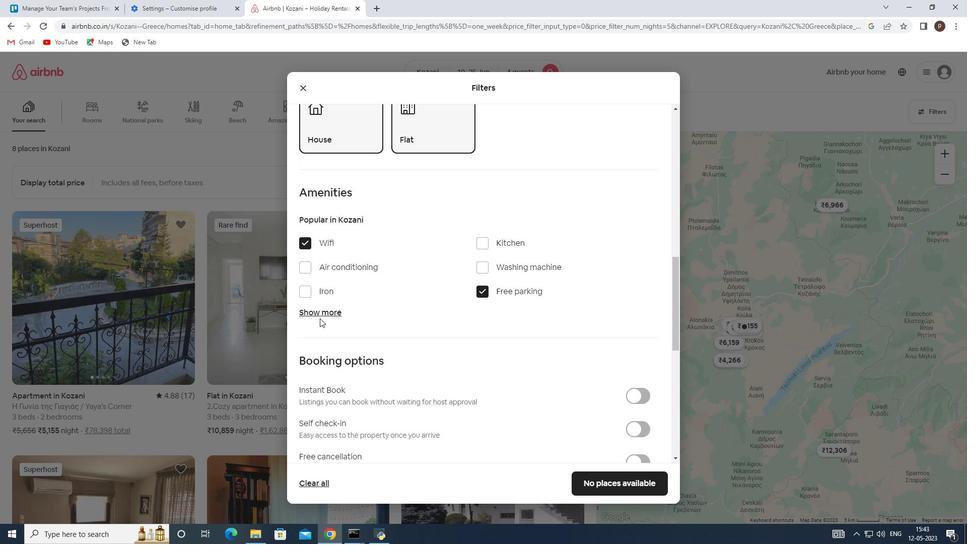 
Action: Mouse moved to (482, 371)
Screenshot: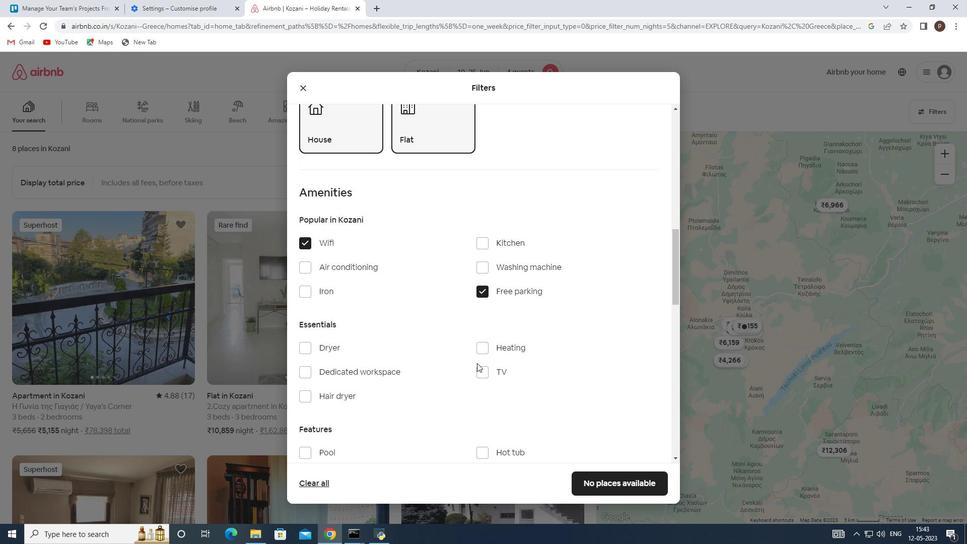 
Action: Mouse pressed left at (482, 371)
Screenshot: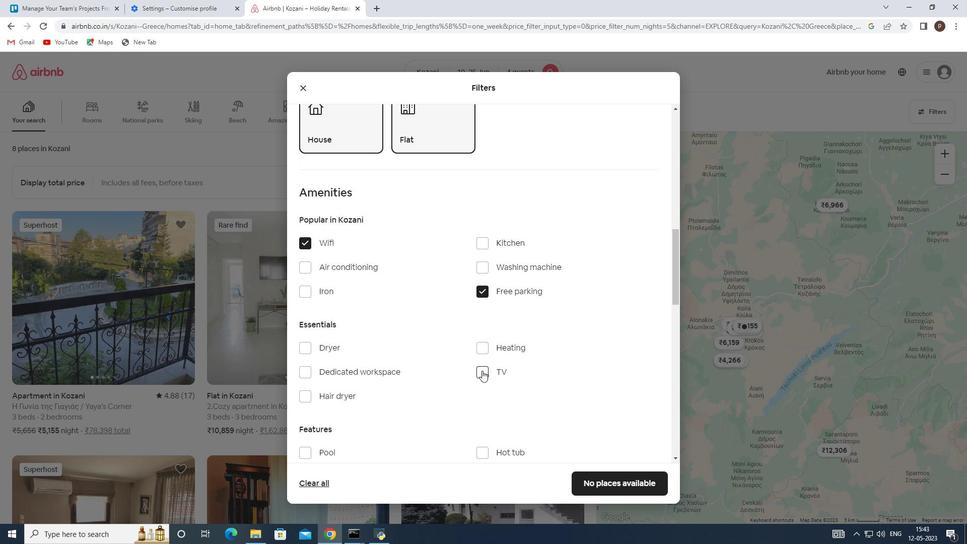 
Action: Mouse moved to (424, 357)
Screenshot: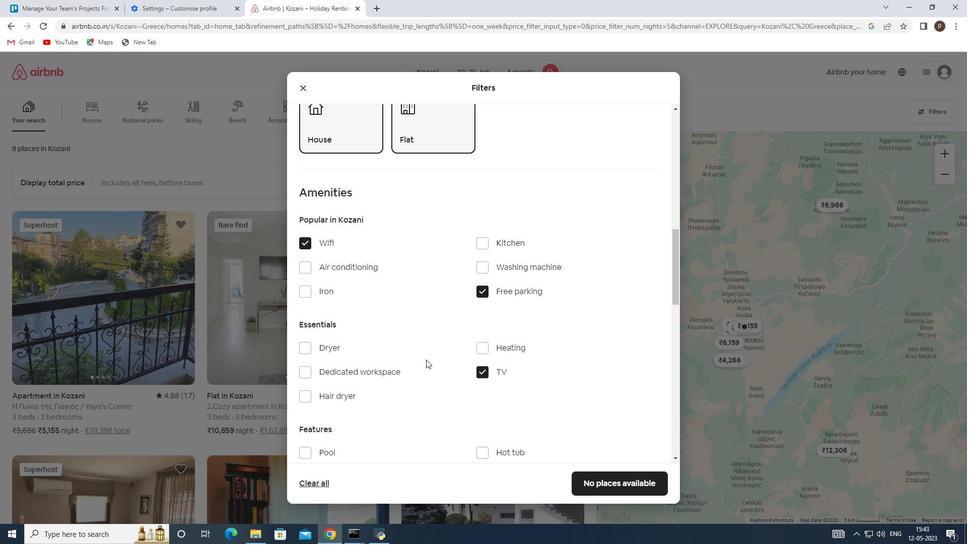 
Action: Mouse scrolled (424, 356) with delta (0, 0)
Screenshot: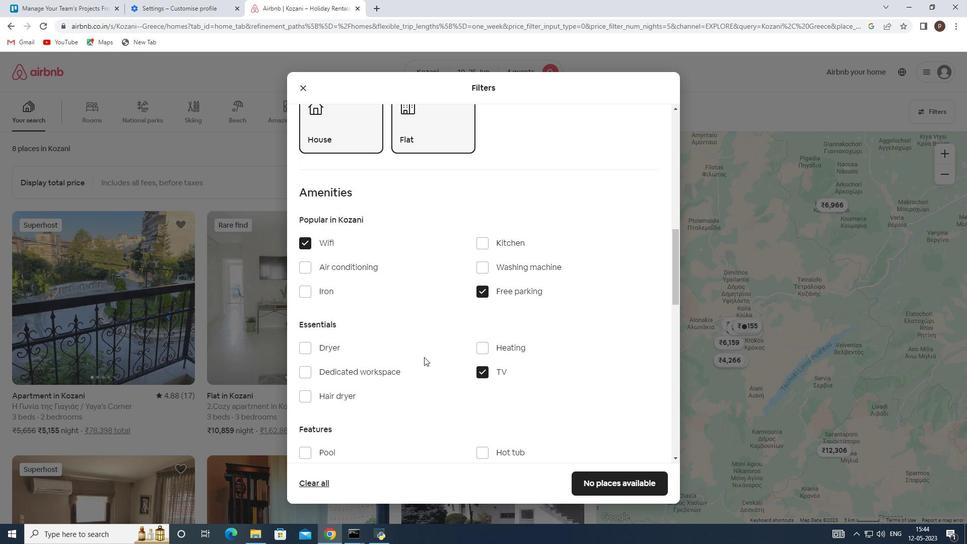 
Action: Mouse moved to (415, 320)
Screenshot: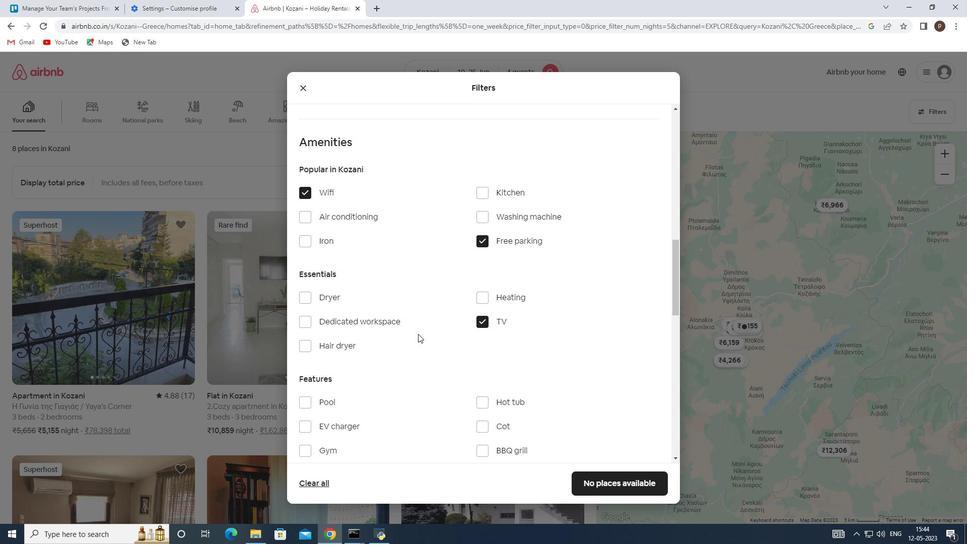 
Action: Mouse scrolled (415, 320) with delta (0, 0)
Screenshot: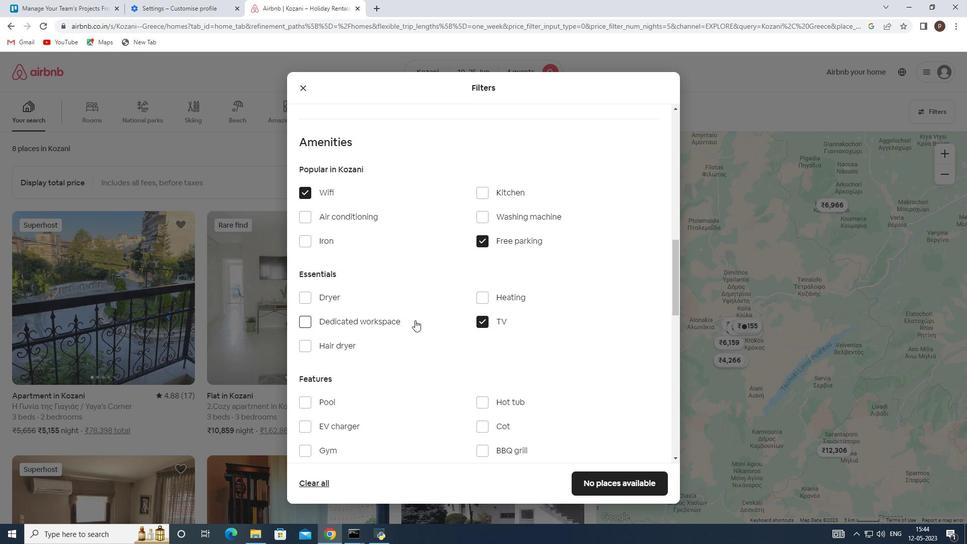 
Action: Mouse moved to (309, 400)
Screenshot: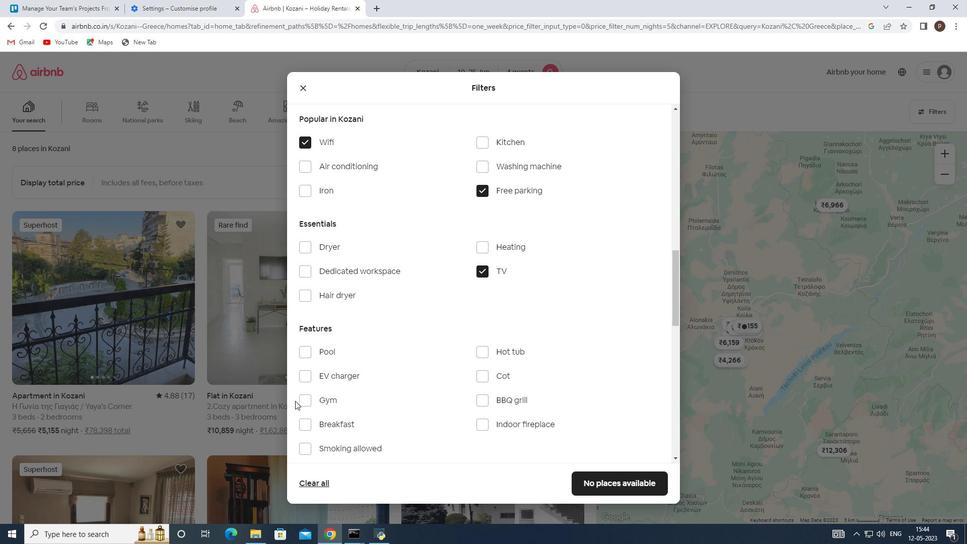 
Action: Mouse pressed left at (309, 400)
Screenshot: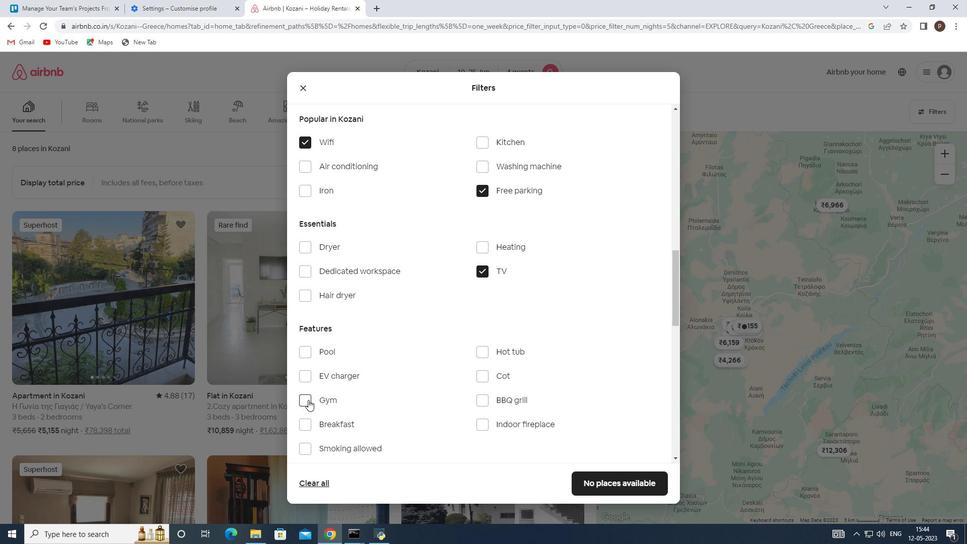 
Action: Mouse moved to (306, 428)
Screenshot: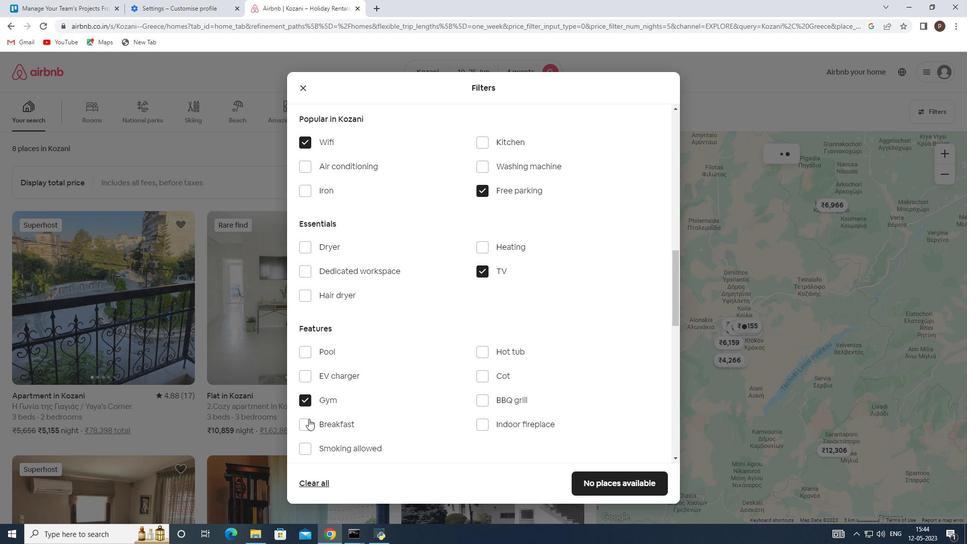 
Action: Mouse pressed left at (306, 428)
Screenshot: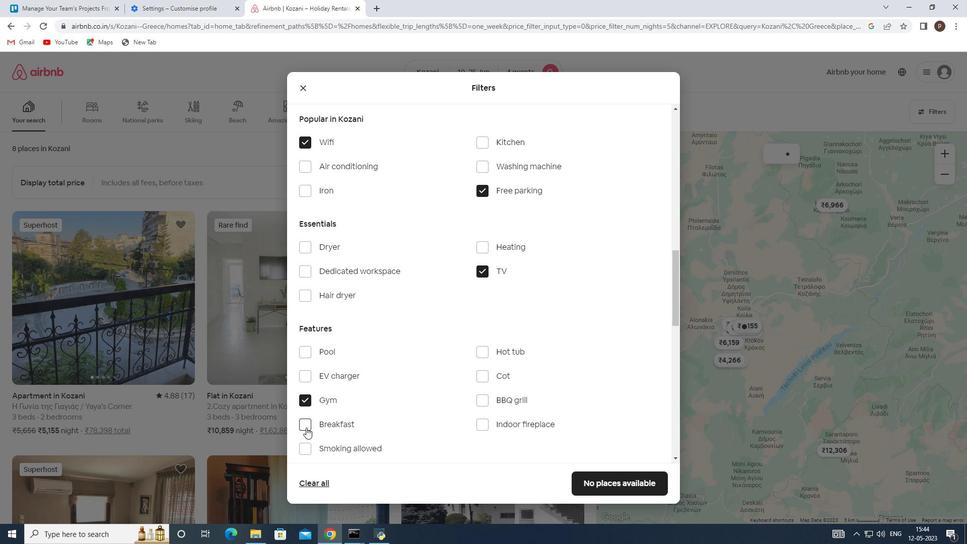 
Action: Mouse moved to (411, 382)
Screenshot: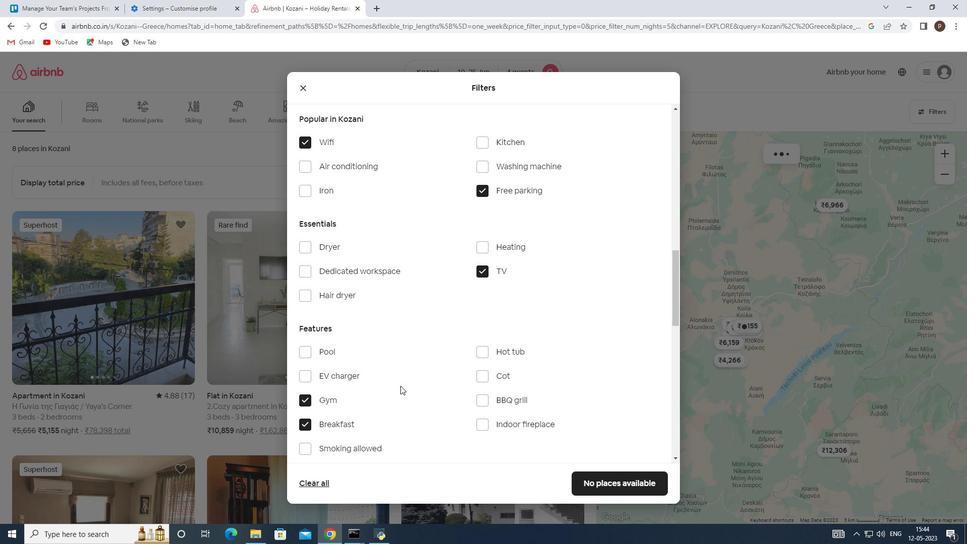 
Action: Mouse scrolled (411, 382) with delta (0, 0)
Screenshot: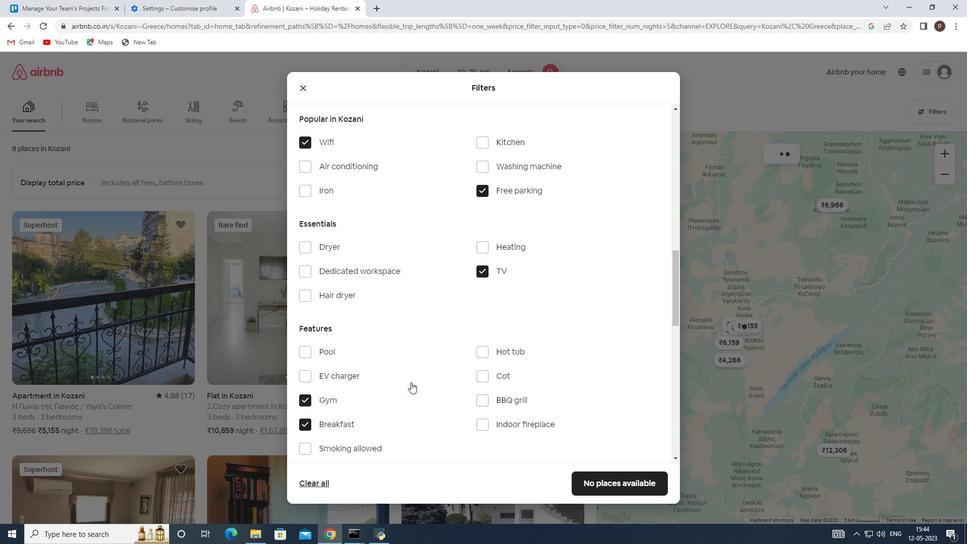 
Action: Mouse scrolled (411, 382) with delta (0, 0)
Screenshot: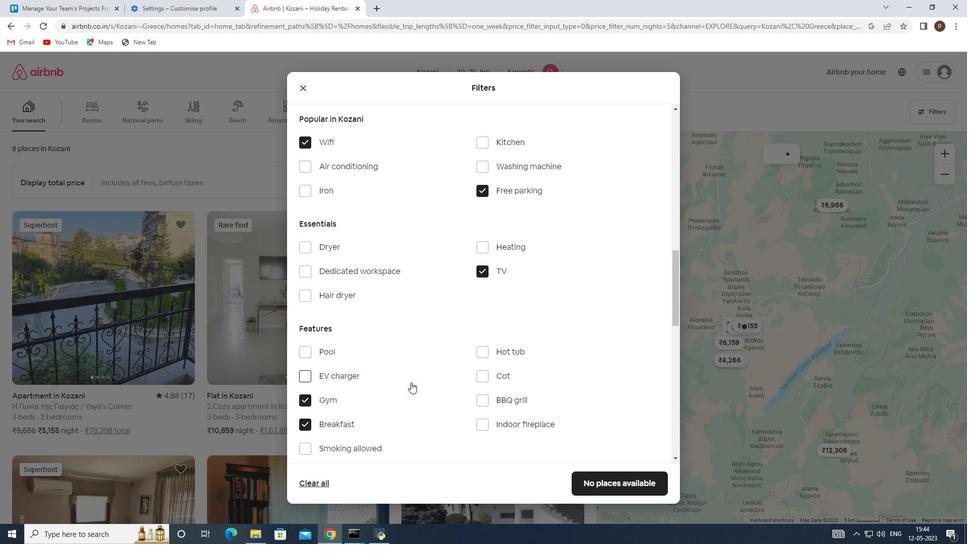 
Action: Mouse scrolled (411, 382) with delta (0, 0)
Screenshot: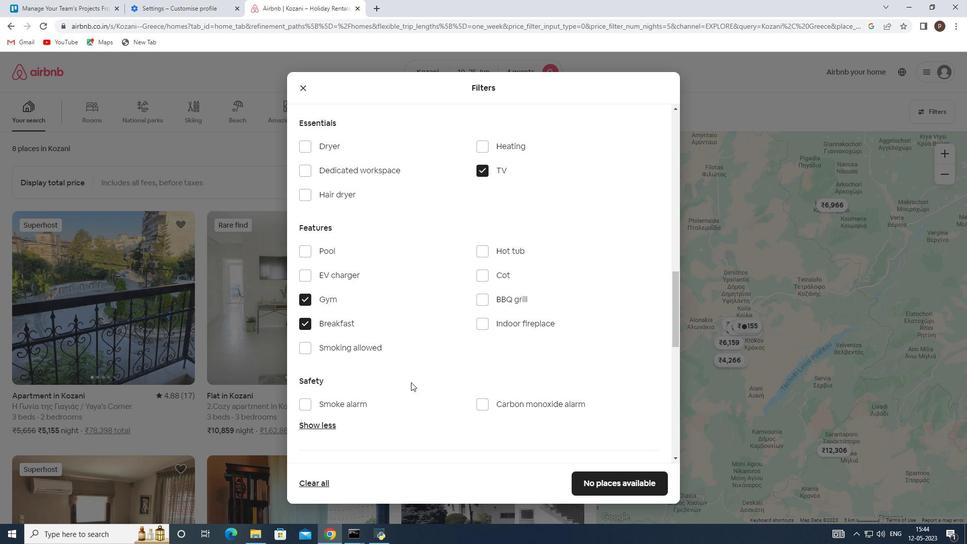 
Action: Mouse scrolled (411, 382) with delta (0, 0)
Screenshot: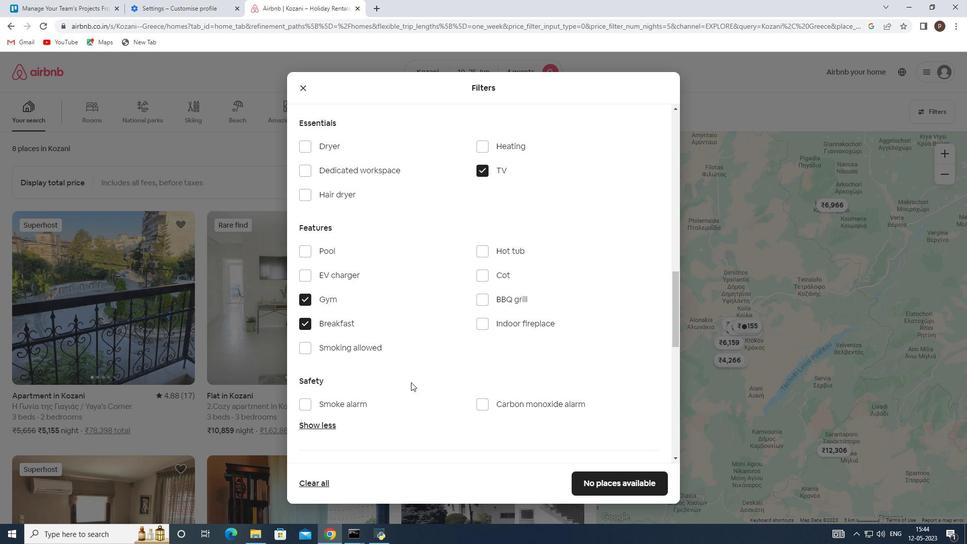 
Action: Mouse scrolled (411, 382) with delta (0, 0)
Screenshot: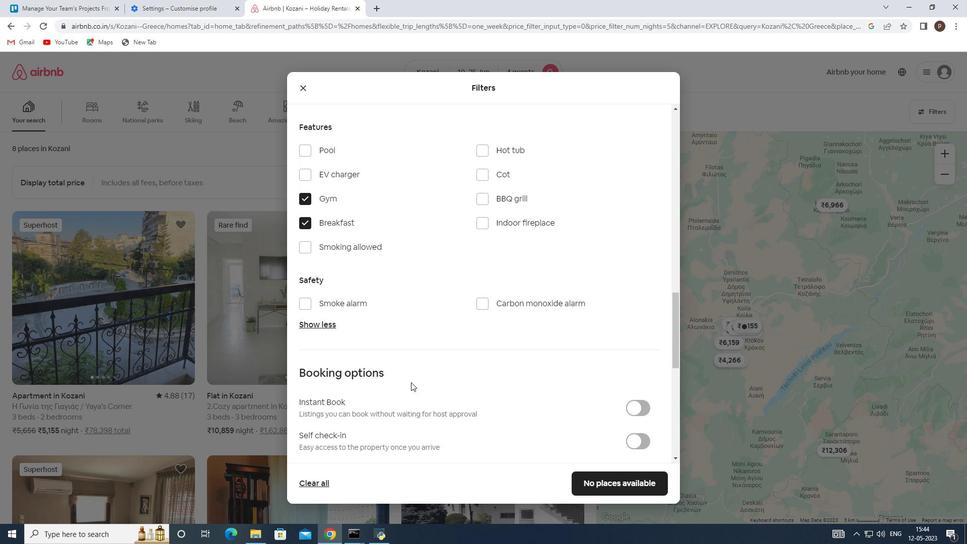 
Action: Mouse scrolled (411, 382) with delta (0, 0)
Screenshot: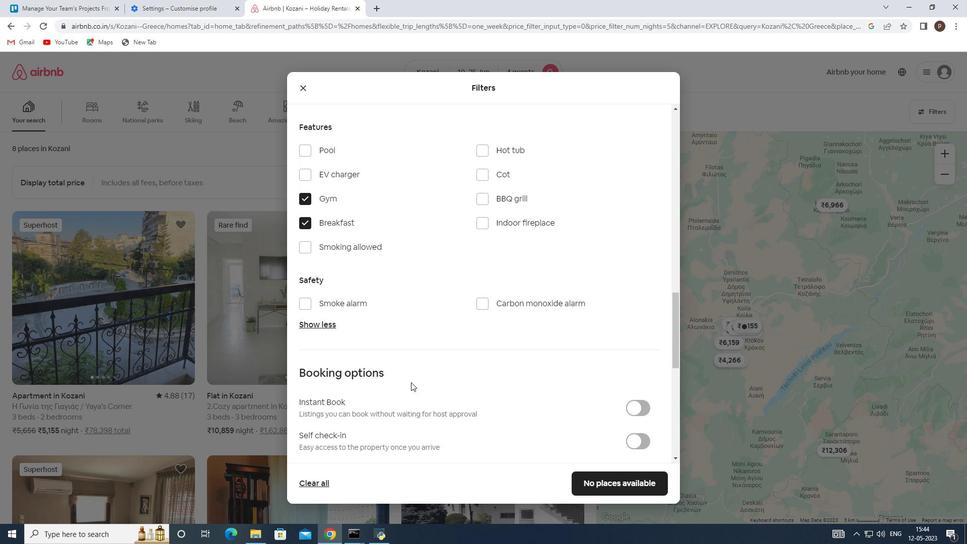 
Action: Mouse scrolled (411, 382) with delta (0, 0)
Screenshot: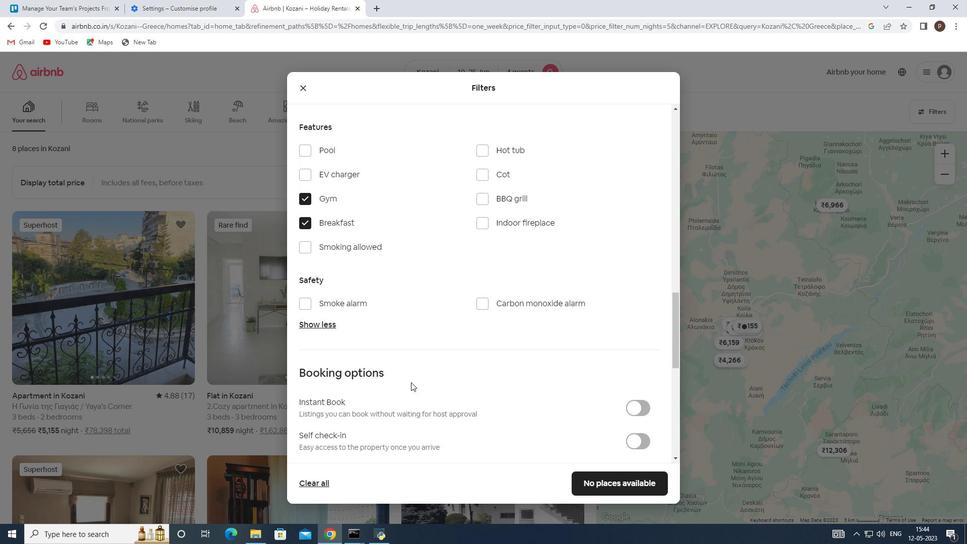 
Action: Mouse scrolled (411, 382) with delta (0, 0)
Screenshot: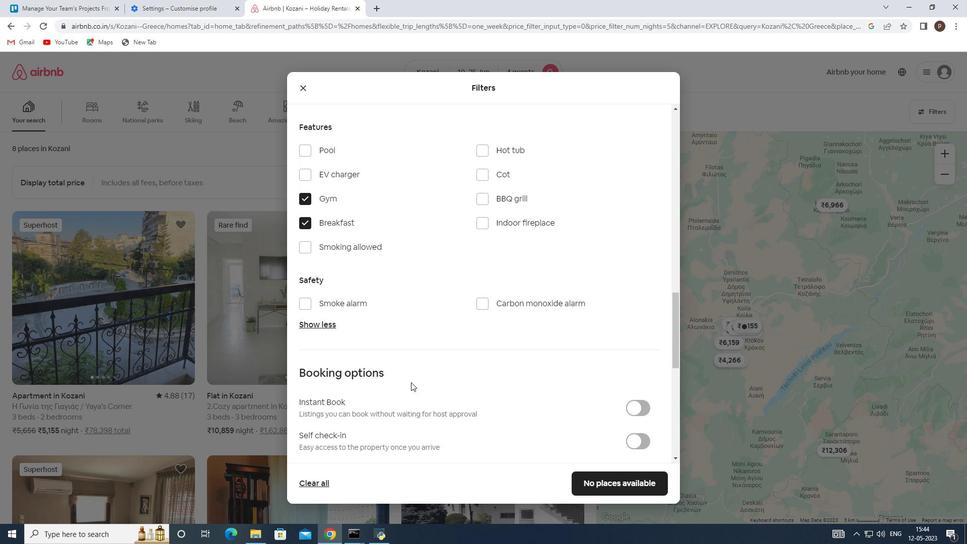 
Action: Mouse moved to (639, 242)
Screenshot: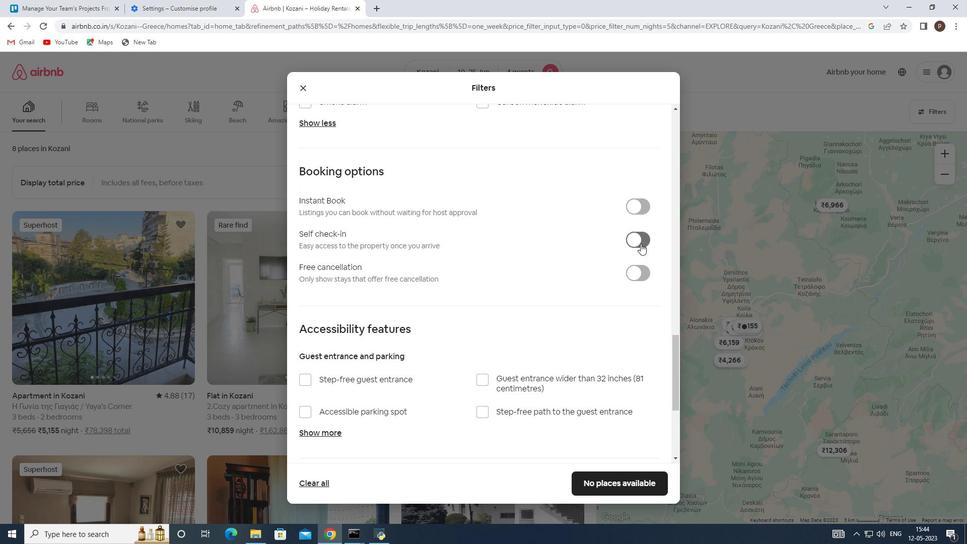 
Action: Mouse pressed left at (639, 242)
Screenshot: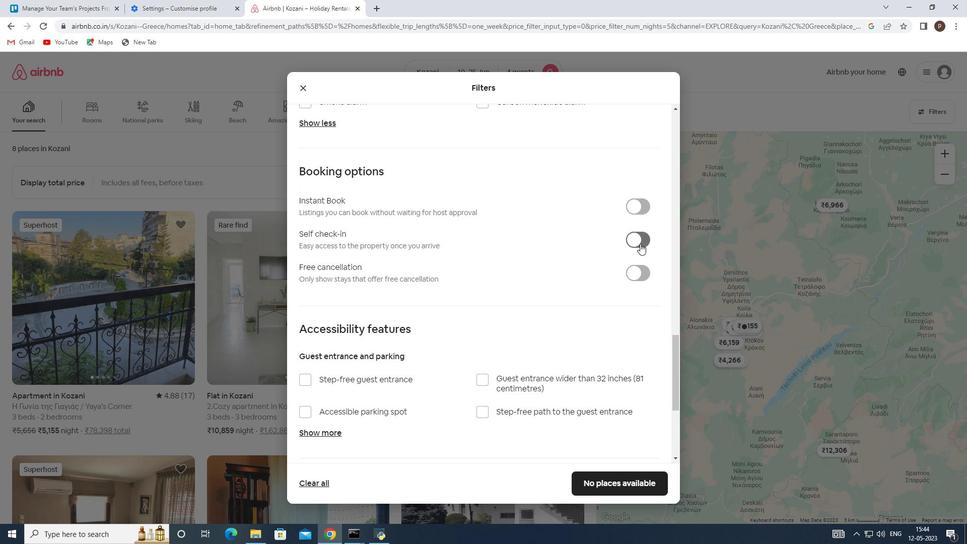 
Action: Mouse moved to (470, 324)
Screenshot: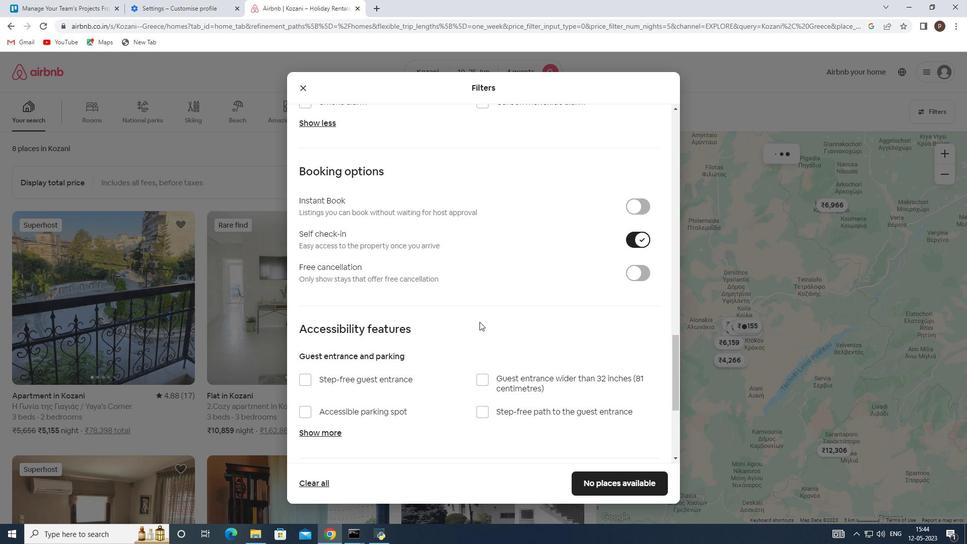 
Action: Mouse scrolled (470, 323) with delta (0, 0)
Screenshot: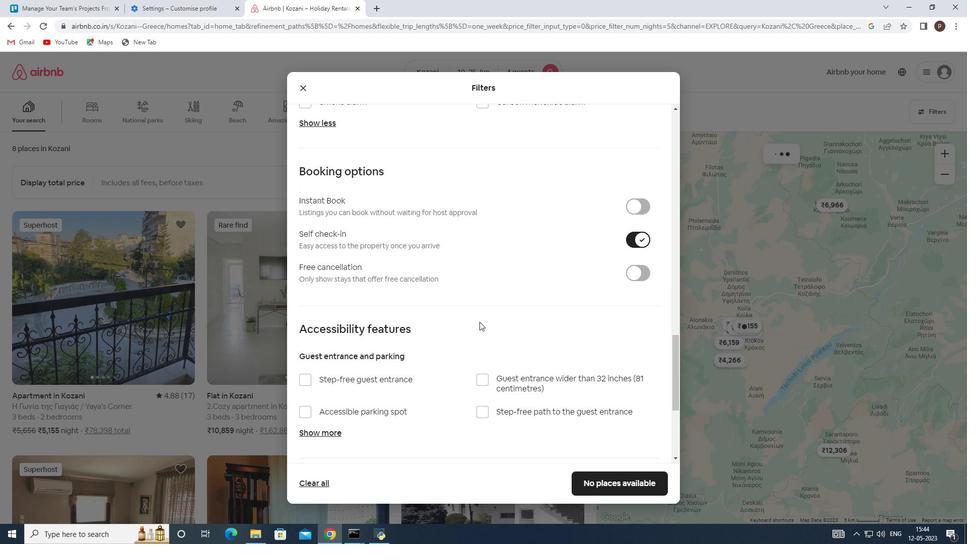 
Action: Mouse moved to (469, 324)
Screenshot: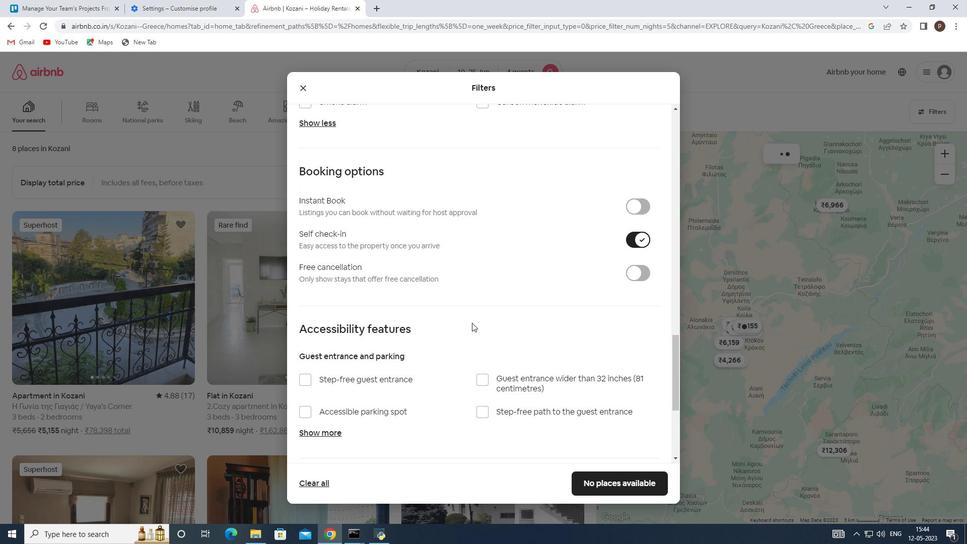 
Action: Mouse scrolled (469, 324) with delta (0, 0)
Screenshot: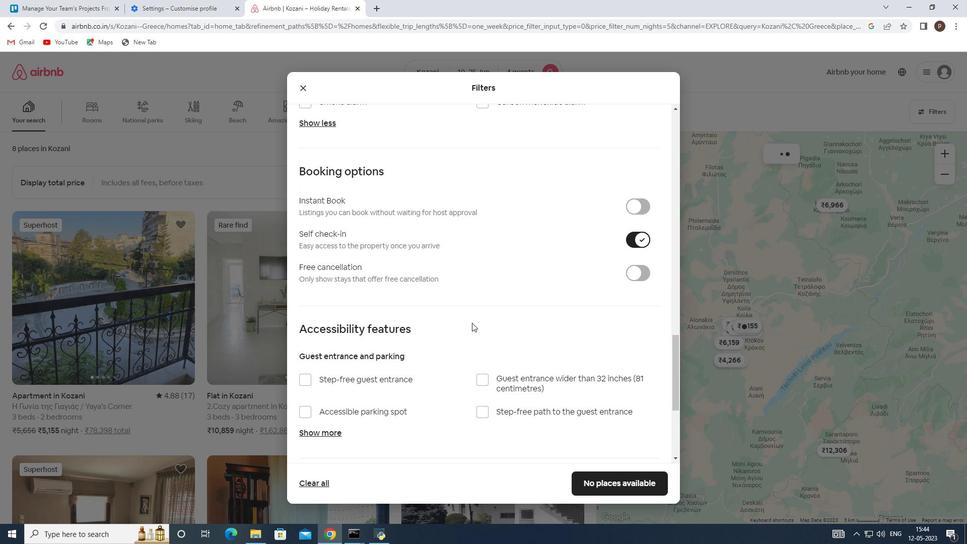 
Action: Mouse moved to (468, 325)
Screenshot: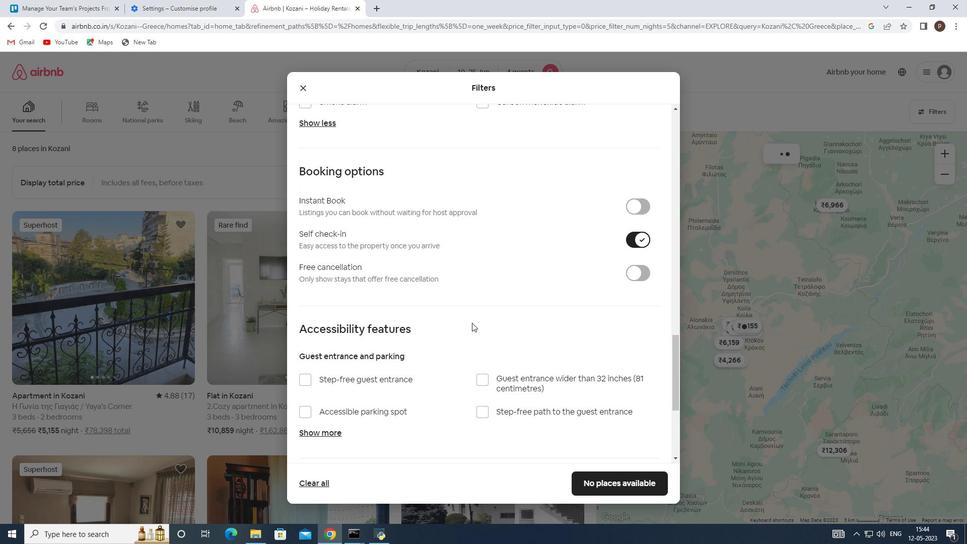 
Action: Mouse scrolled (468, 324) with delta (0, 0)
Screenshot: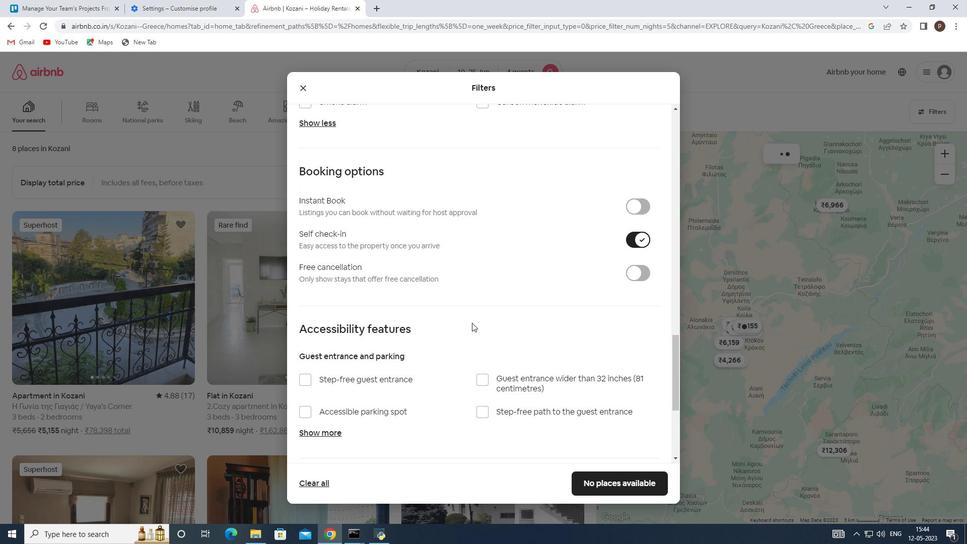 
Action: Mouse scrolled (468, 324) with delta (0, 0)
Screenshot: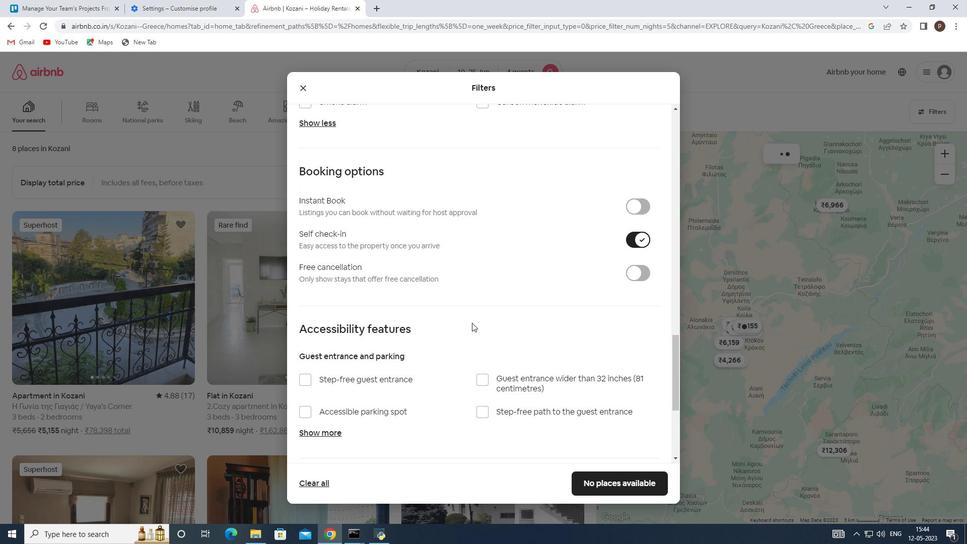 
Action: Mouse moved to (468, 325)
Screenshot: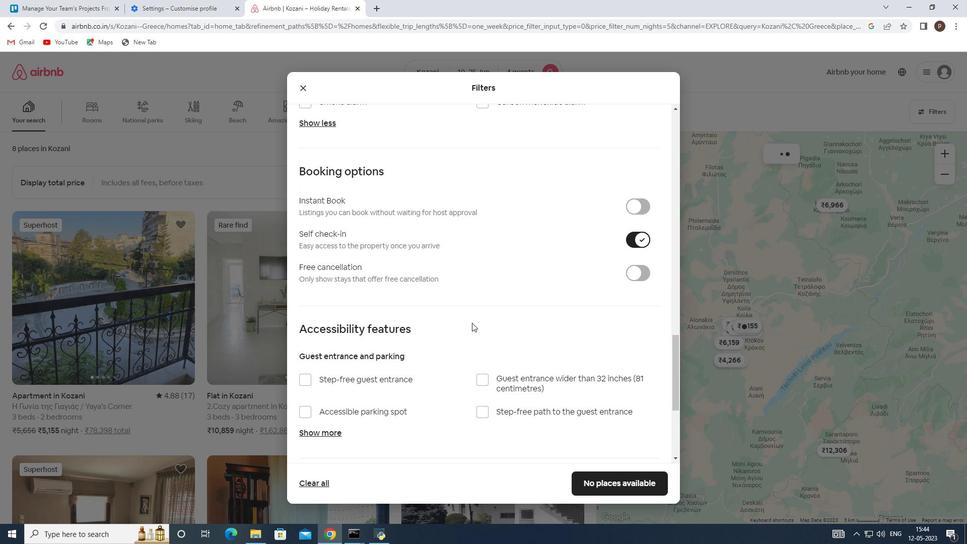 
Action: Mouse scrolled (468, 326) with delta (0, 0)
Screenshot: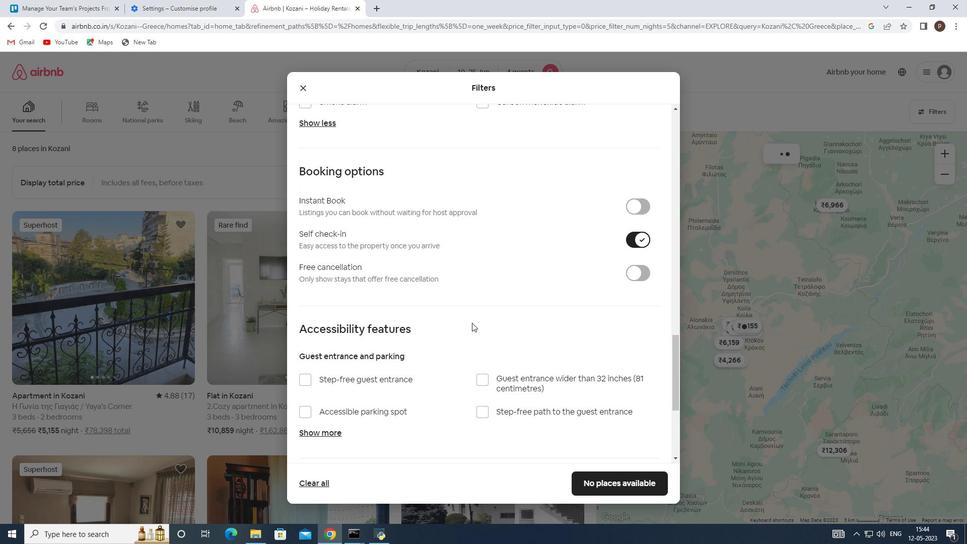 
Action: Mouse moved to (468, 325)
Screenshot: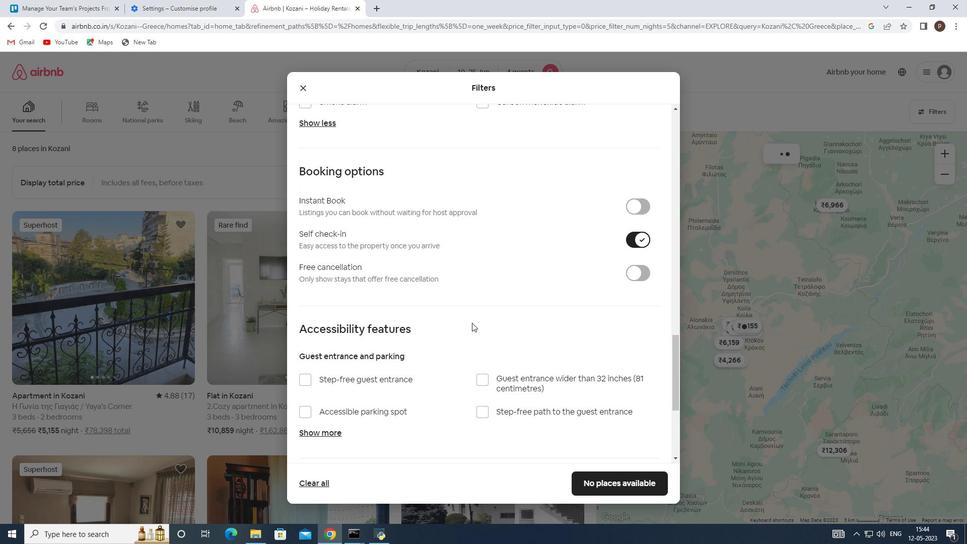 
Action: Mouse scrolled (468, 325) with delta (0, 0)
Screenshot: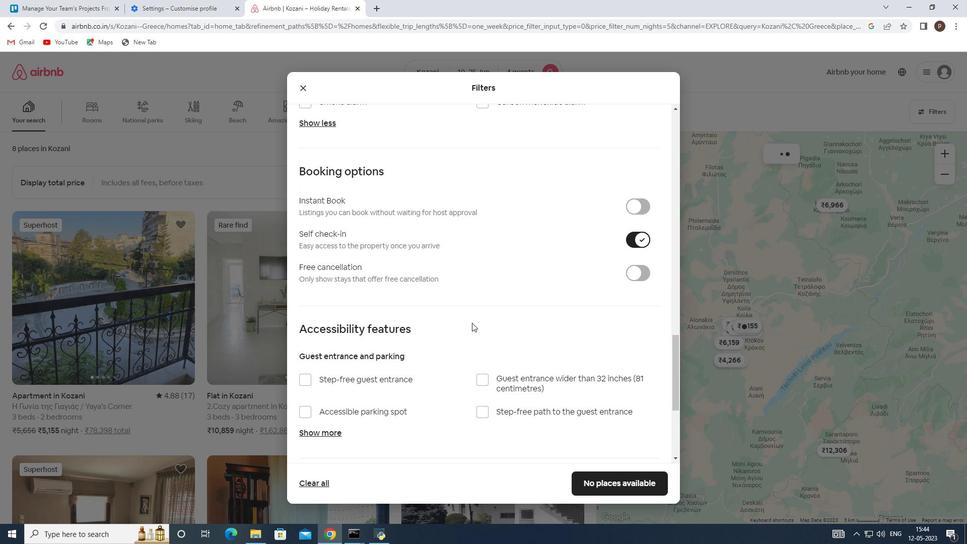 
Action: Mouse scrolled (468, 325) with delta (0, 0)
Screenshot: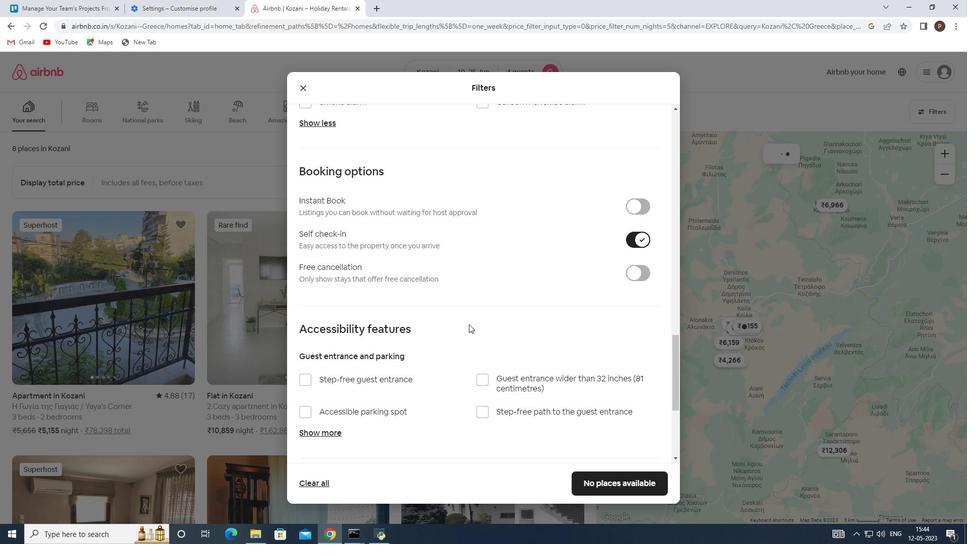 
Action: Mouse moved to (467, 330)
Screenshot: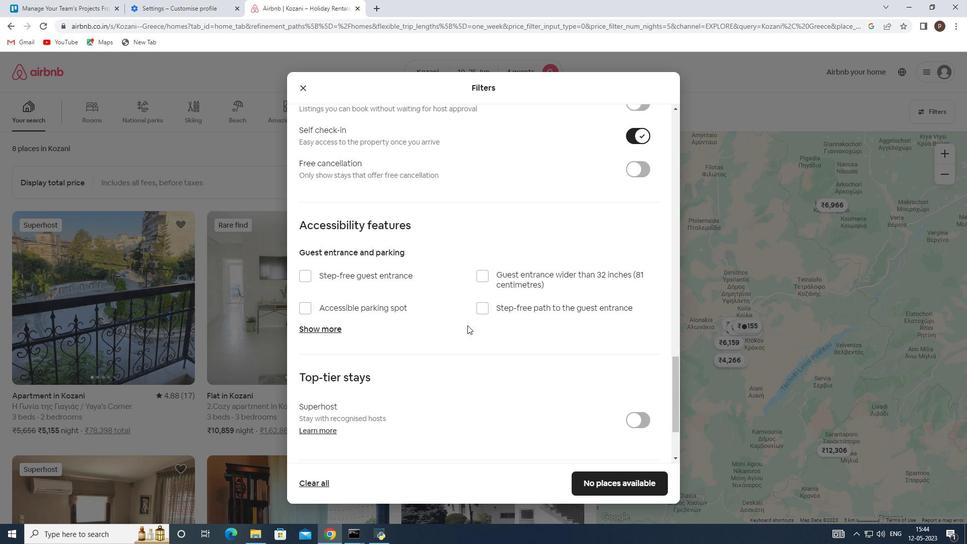 
Action: Mouse scrolled (467, 329) with delta (0, 0)
Screenshot: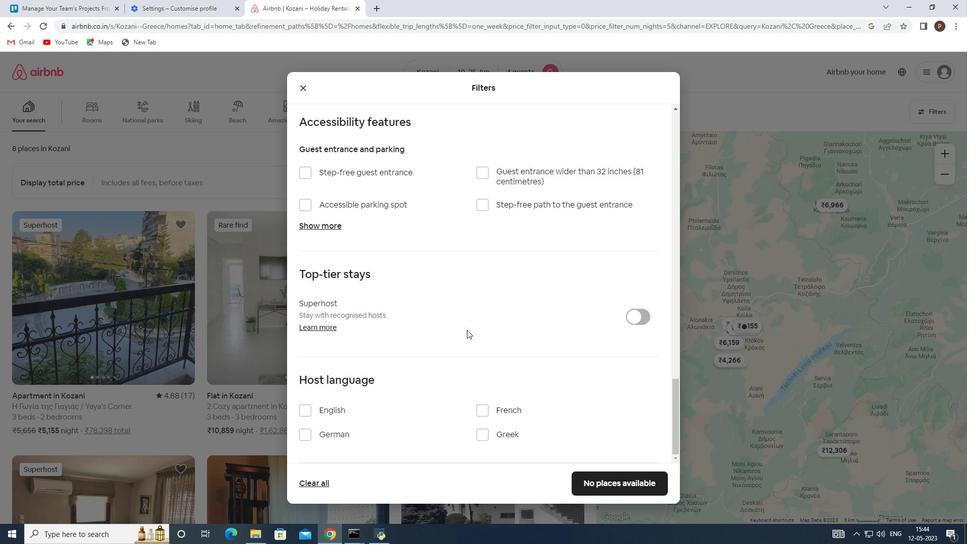 
Action: Mouse moved to (465, 332)
Screenshot: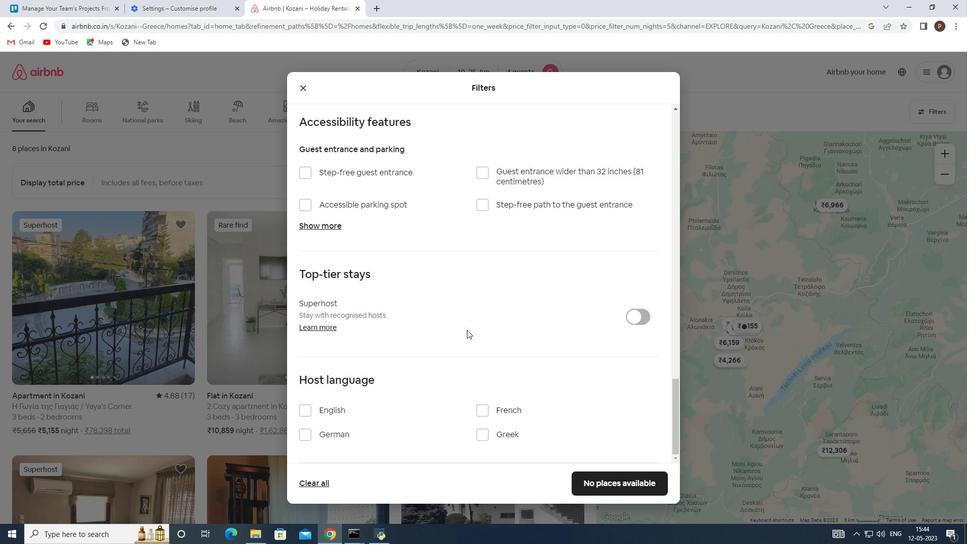 
Action: Mouse scrolled (465, 332) with delta (0, 0)
Screenshot: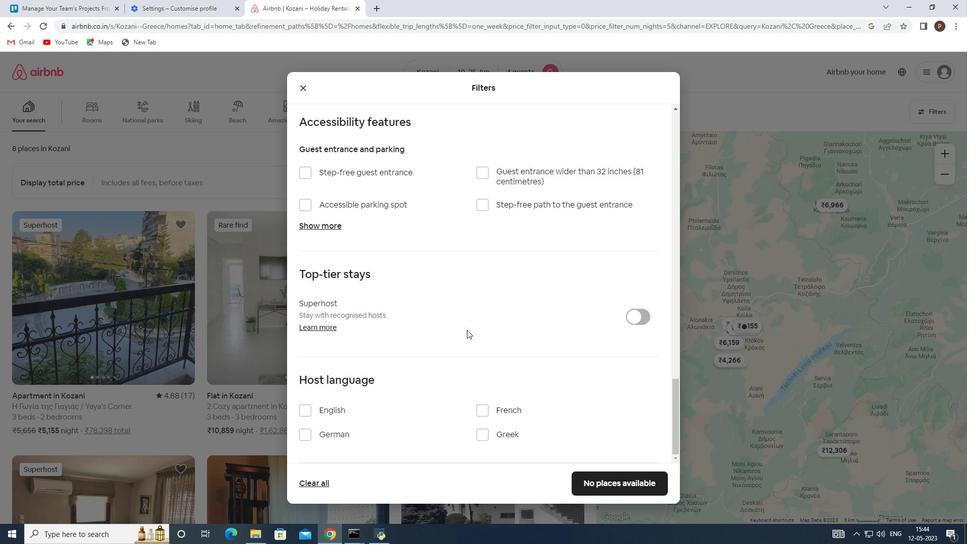 
Action: Mouse moved to (465, 333)
Screenshot: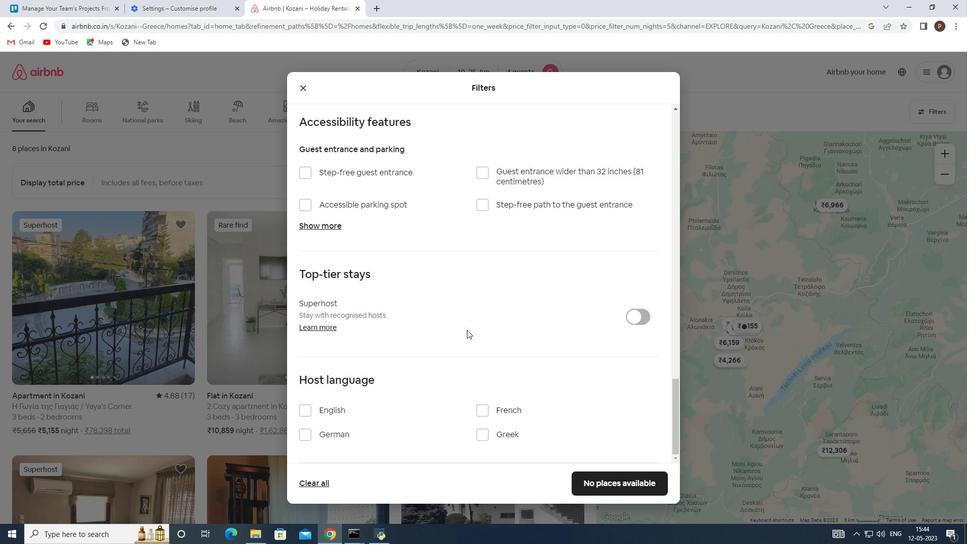 
Action: Mouse scrolled (465, 332) with delta (0, 0)
Screenshot: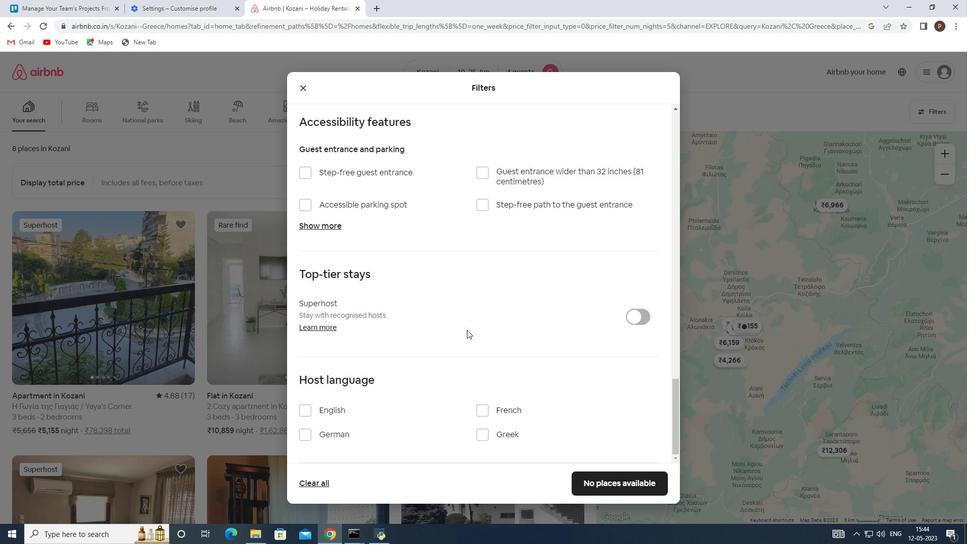
Action: Mouse moved to (465, 334)
Screenshot: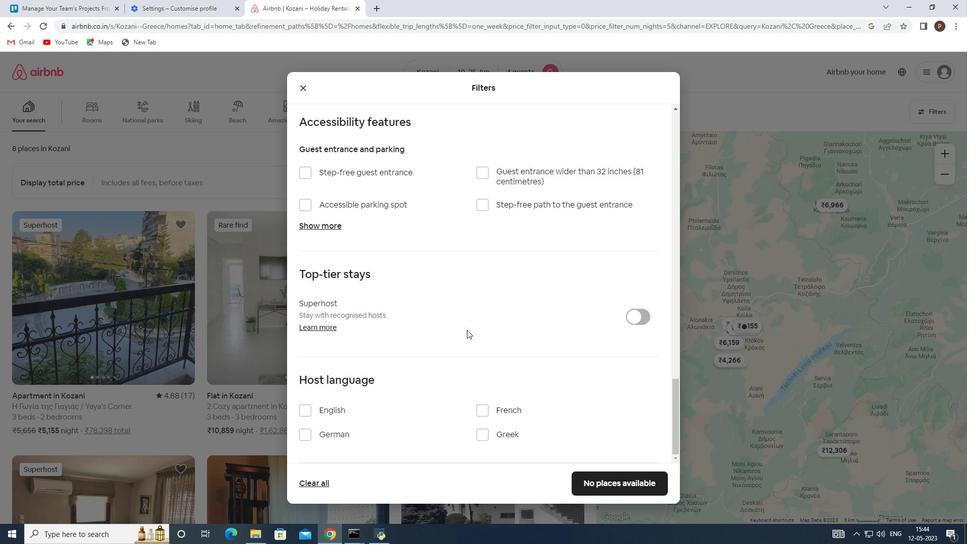 
Action: Mouse scrolled (465, 333) with delta (0, 0)
Screenshot: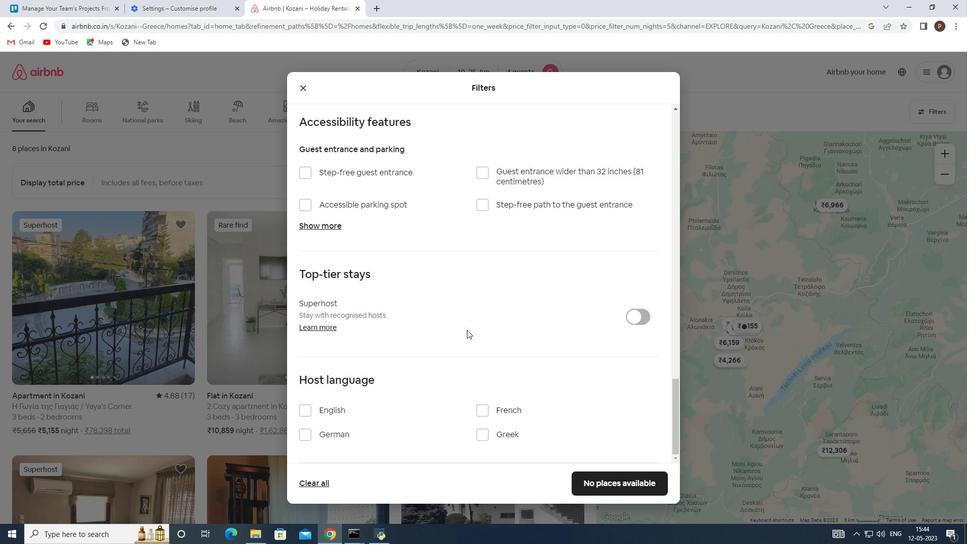 
Action: Mouse moved to (465, 334)
Screenshot: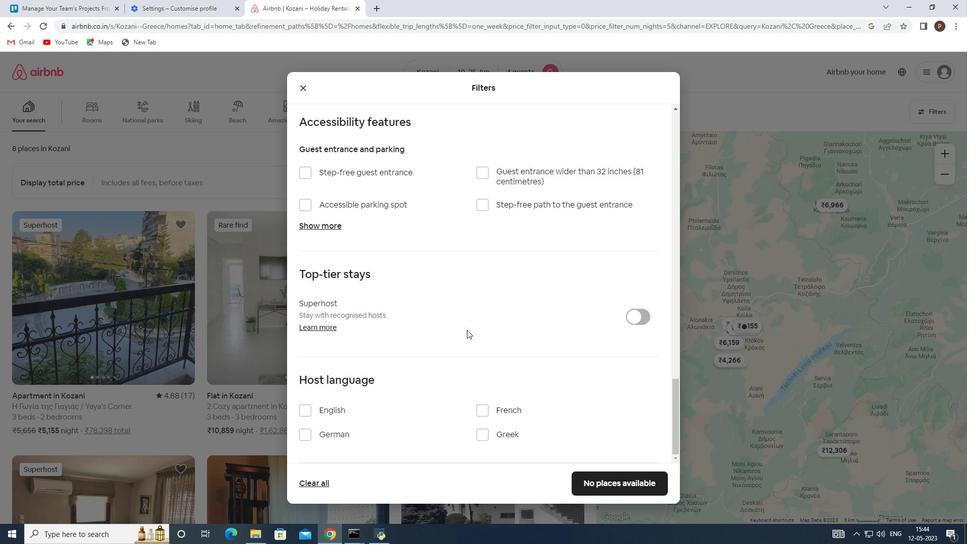 
Action: Mouse scrolled (465, 333) with delta (0, 0)
Screenshot: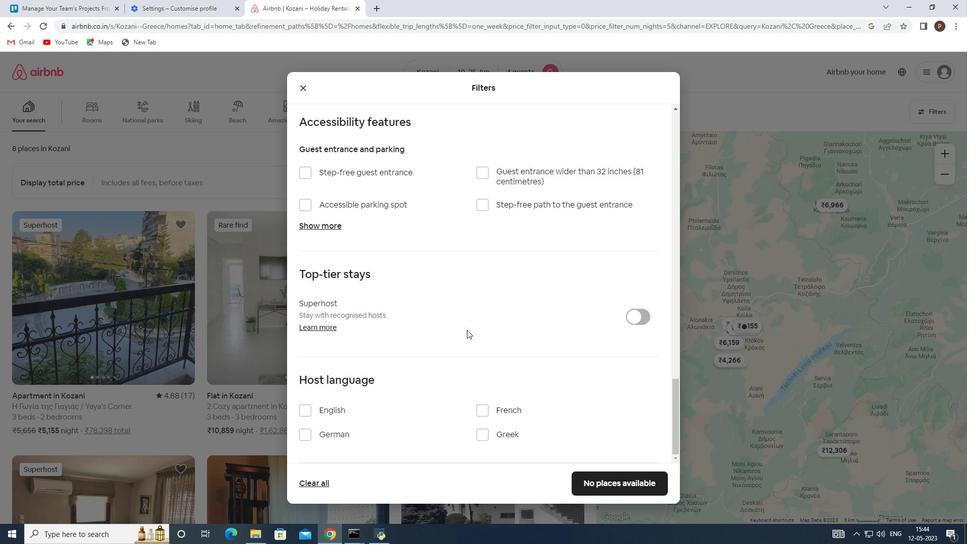 
Action: Mouse moved to (463, 336)
Screenshot: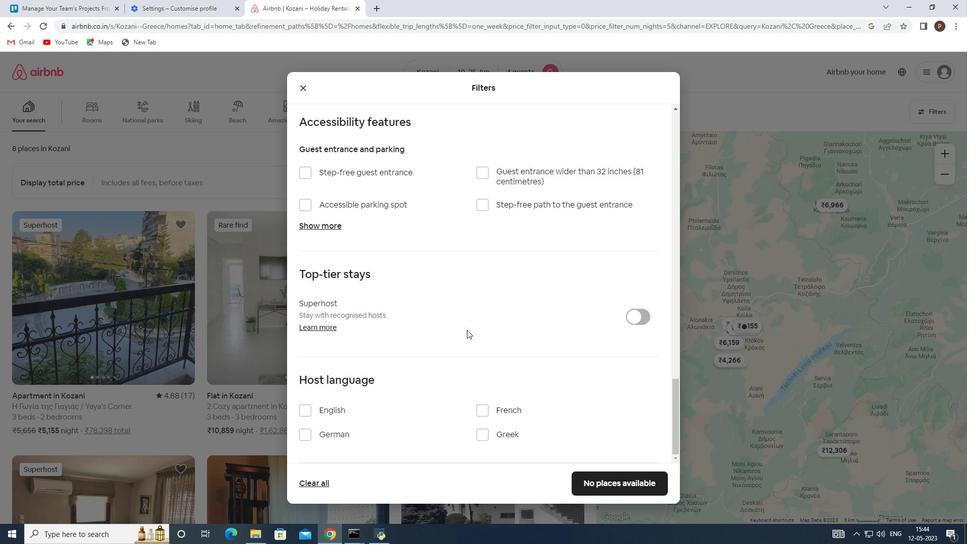 
Action: Mouse scrolled (463, 336) with delta (0, 0)
Screenshot: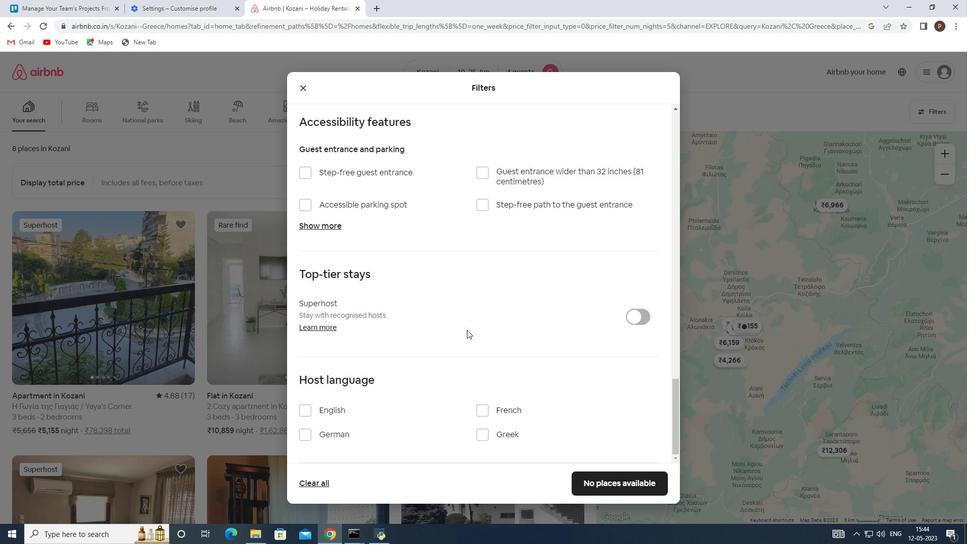 
Action: Mouse moved to (302, 412)
Screenshot: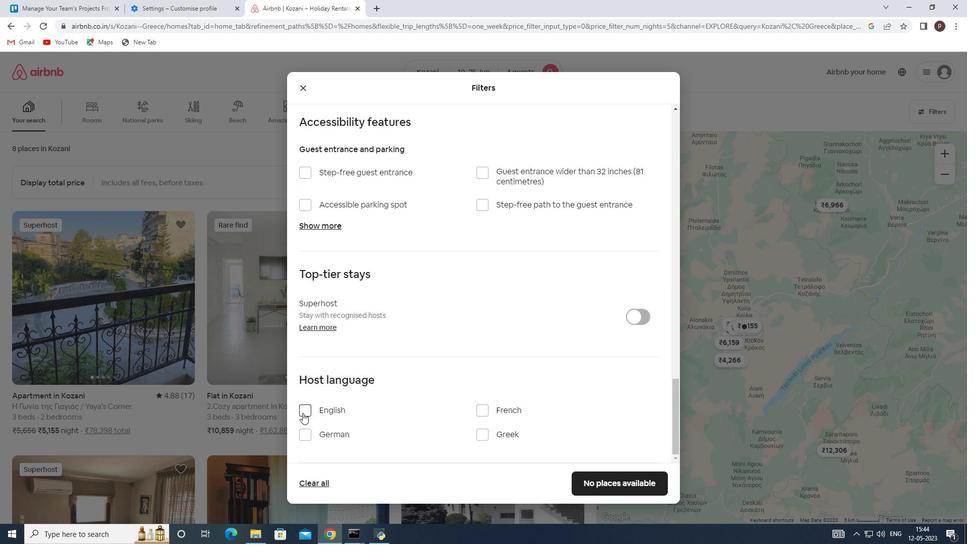 
Action: Mouse pressed left at (302, 412)
Screenshot: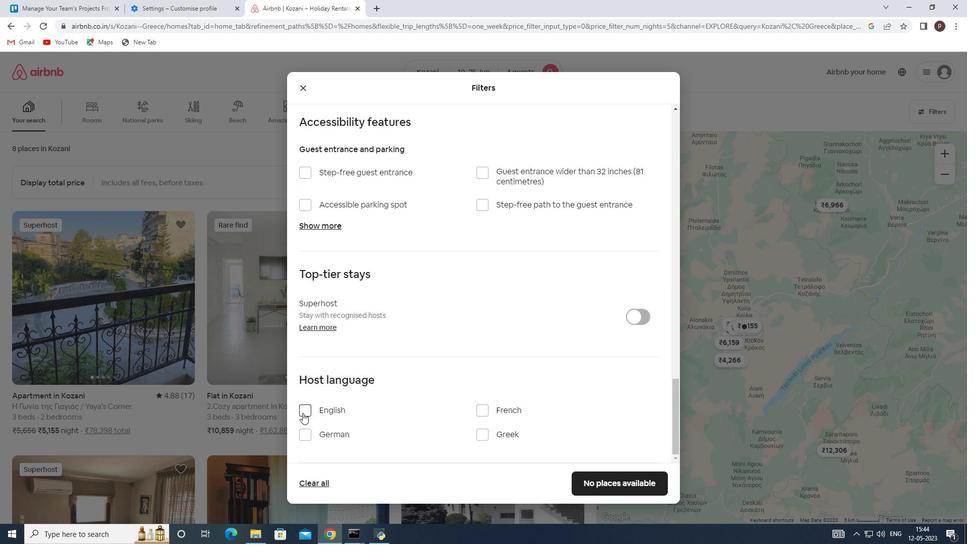 
Action: Mouse moved to (616, 482)
Screenshot: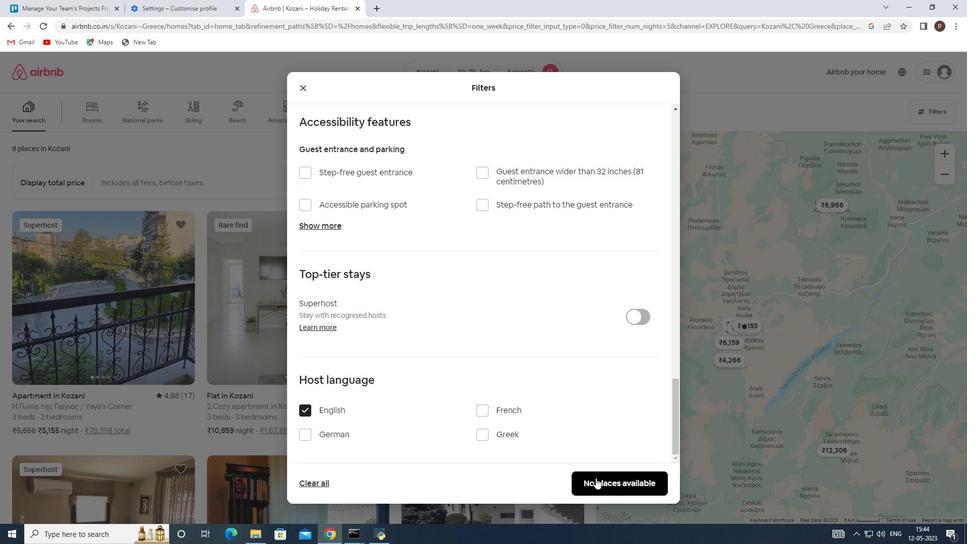 
Action: Mouse pressed left at (616, 482)
Screenshot: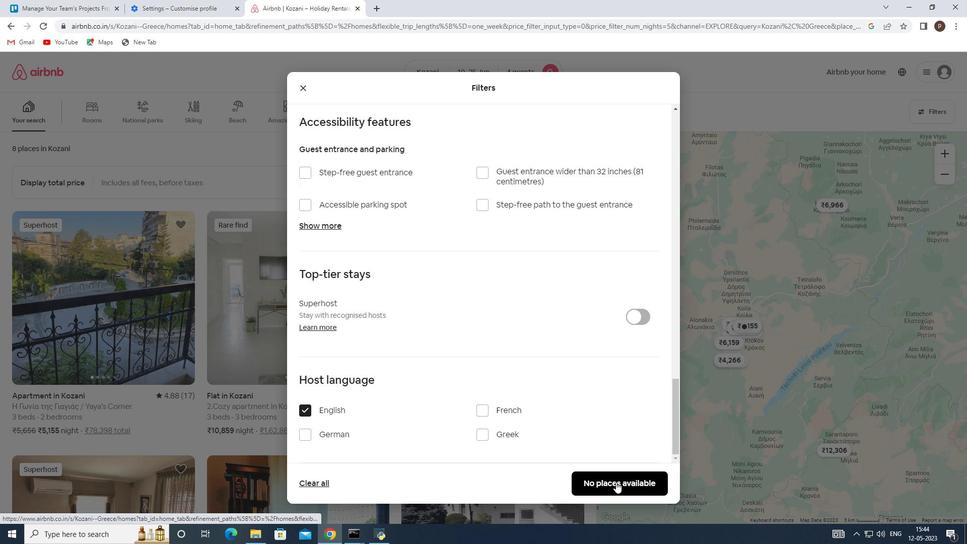 
